Task: Add an event with the title Second Product Enhancement Discussion and Planning, date '2023/11/04', time 7:00 AM to 9:00 AMand add a description: Conducting a competitive analysis to understand how the campaign performed compared to similar campaigns executed by competitors. This involves evaluating the differentiation, uniqueness, and competitive advantage of the campaign in the marketplace., put the event into Blue category . Add location for the event as: The Hague, Netherlands, logged in from the account softage.8@softage.netand send the event invitation to softage.7@softage.net and softage.9@softage.net. Set a reminder for the event 15 minutes before
Action: Mouse moved to (146, 177)
Screenshot: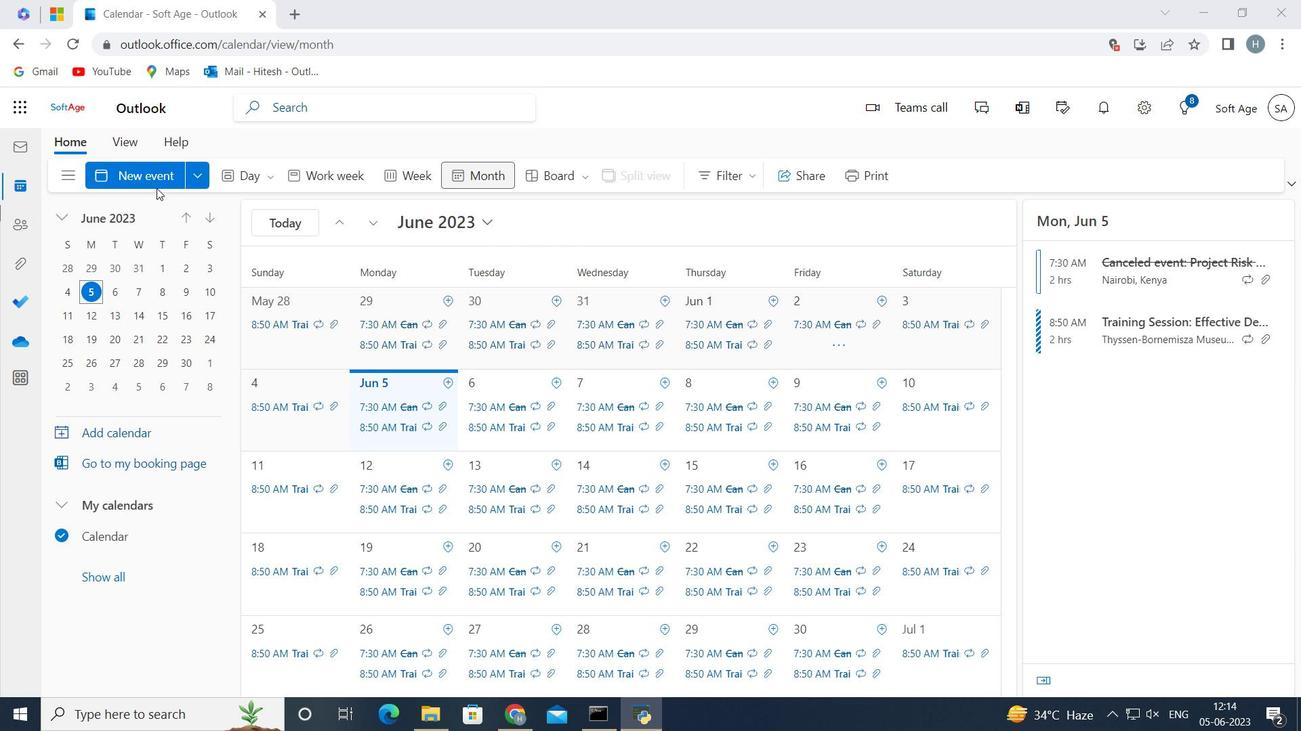 
Action: Mouse pressed left at (146, 177)
Screenshot: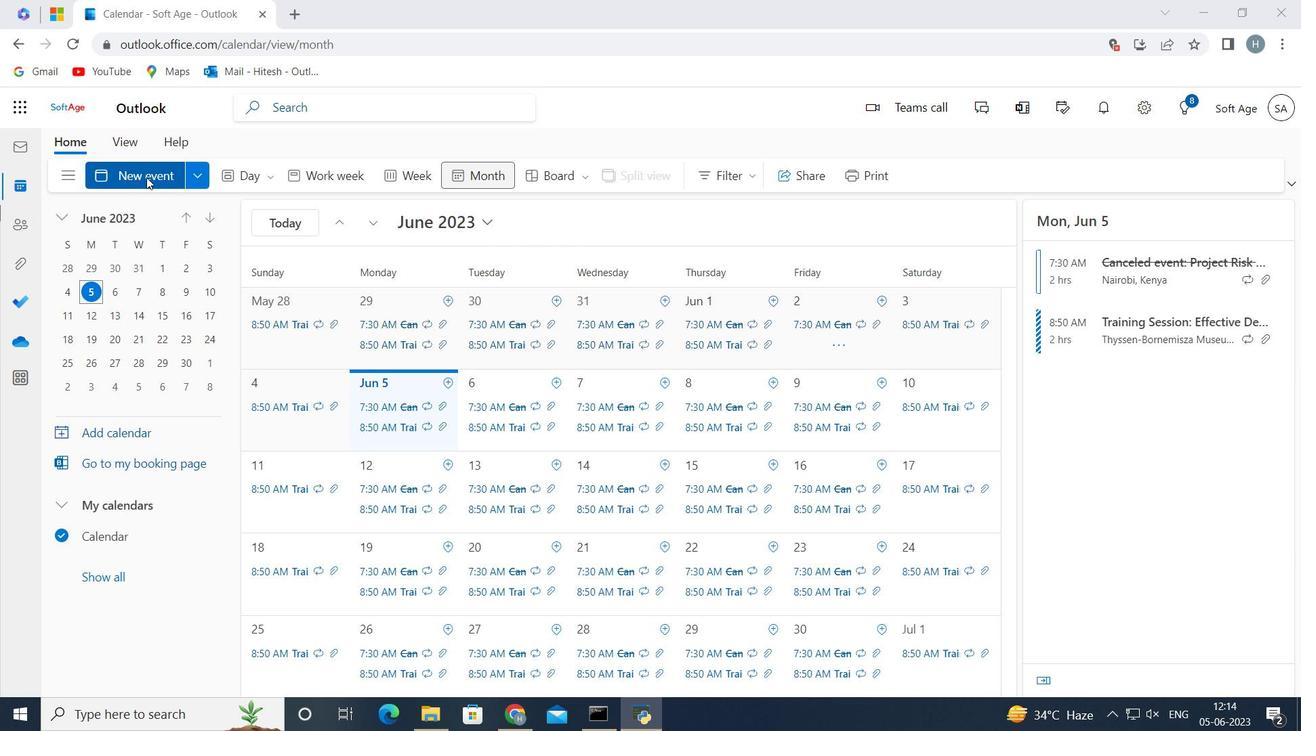 
Action: Mouse moved to (288, 277)
Screenshot: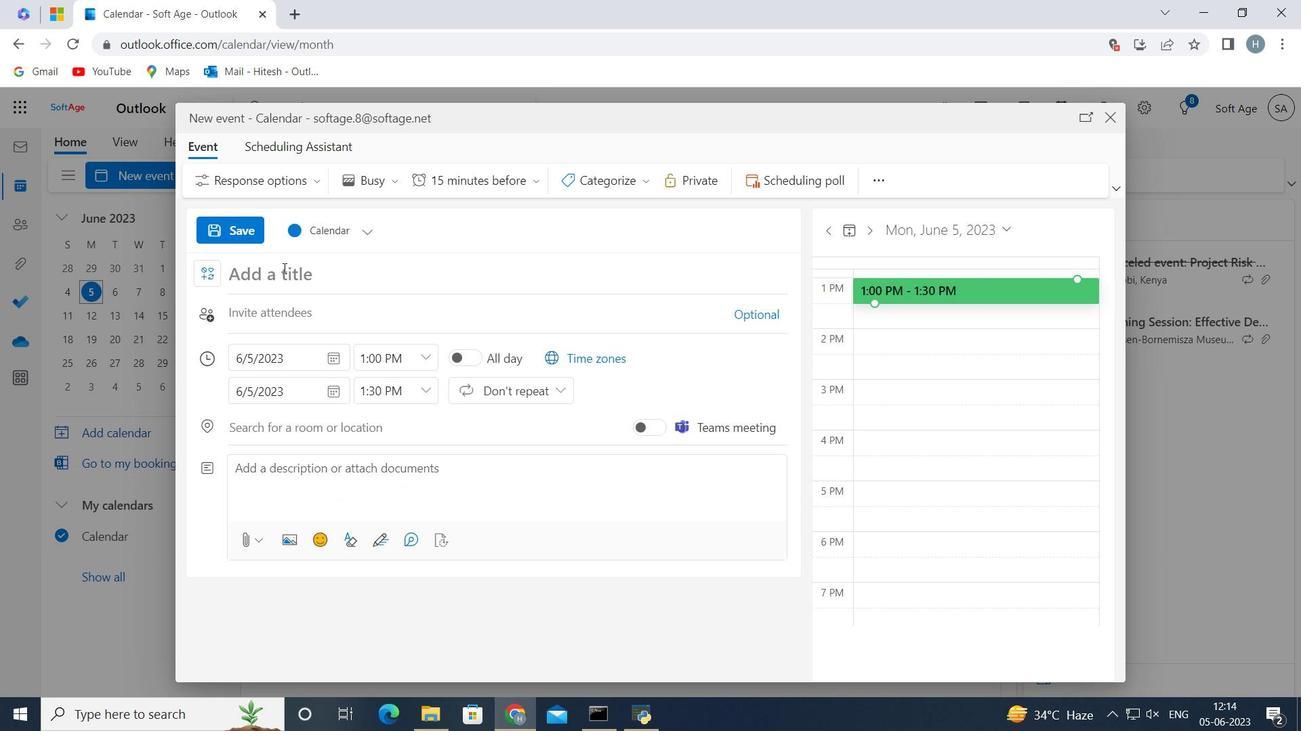 
Action: Mouse pressed left at (288, 277)
Screenshot: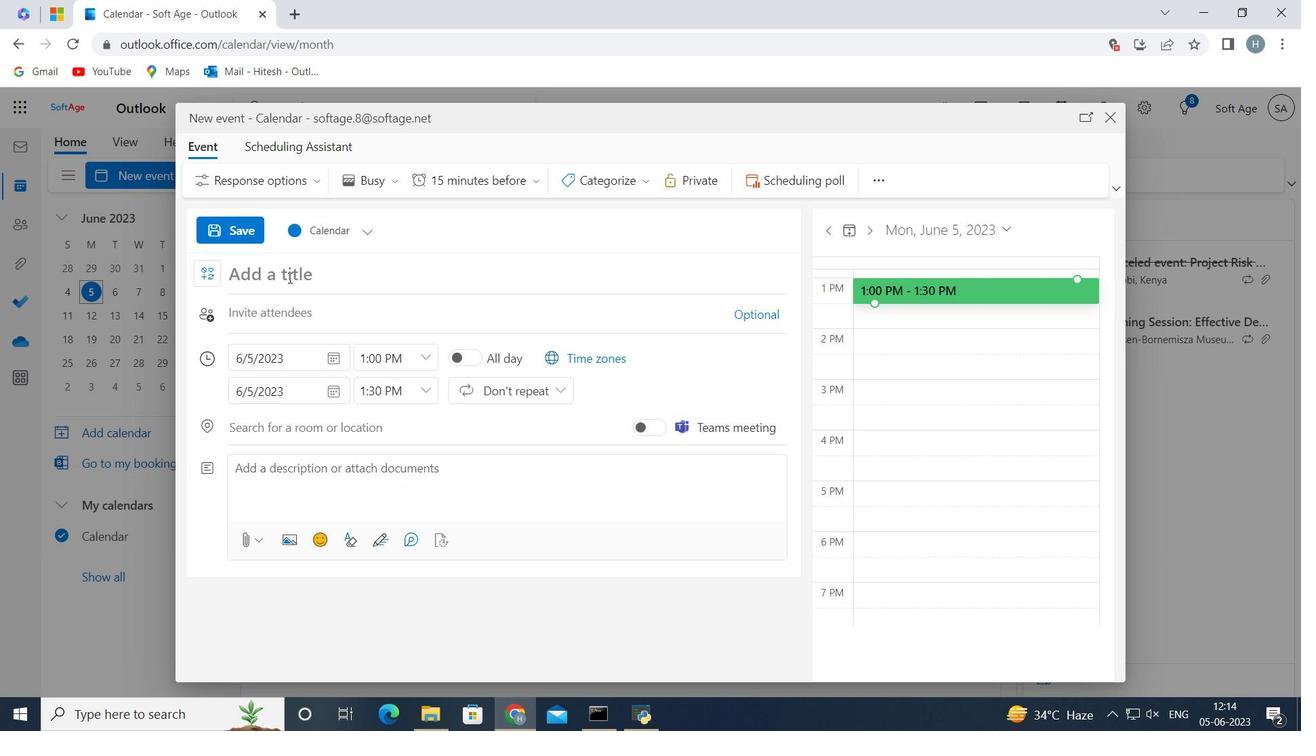 
Action: Key pressed <Key.shift>Second<Key.space><Key.shift>Product<Key.space><Key.shift>Enhancement<Key.space><Key.shift>Discussion<Key.space>and<Key.space><Key.shift>Planning<Key.space>
Screenshot: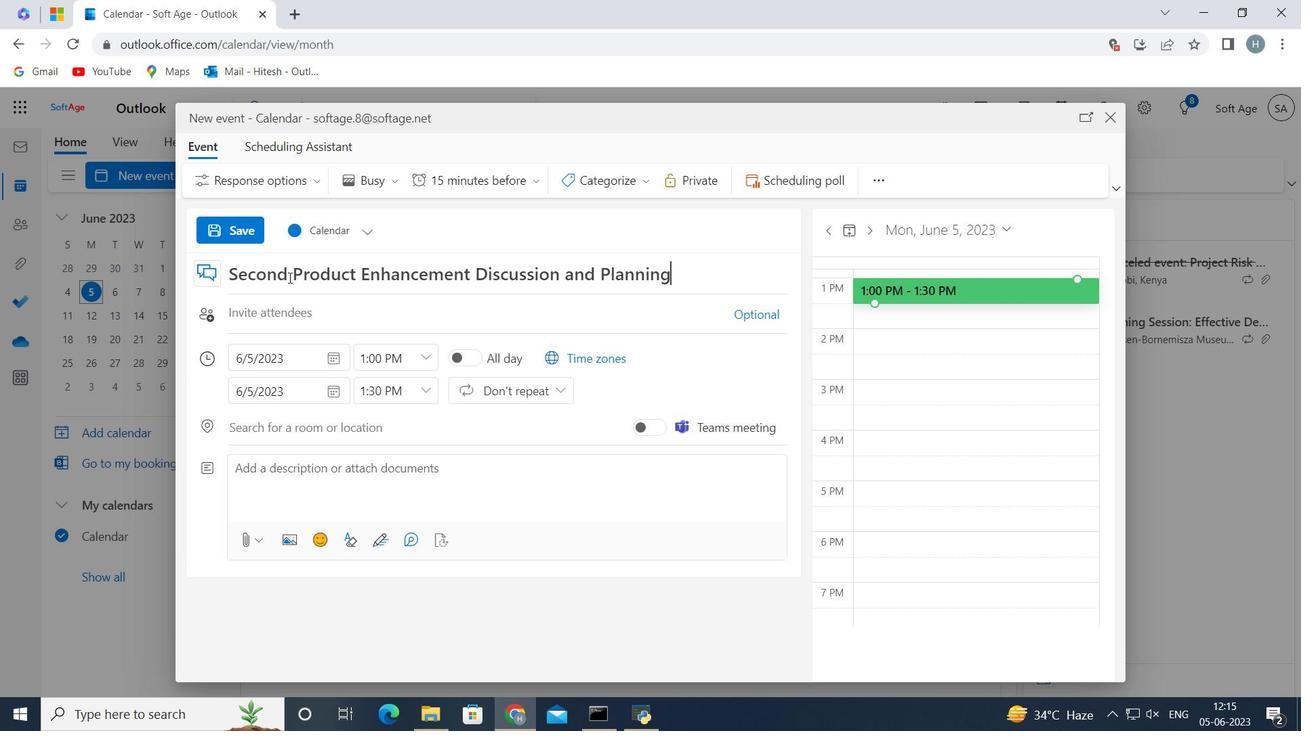 
Action: Mouse moved to (335, 355)
Screenshot: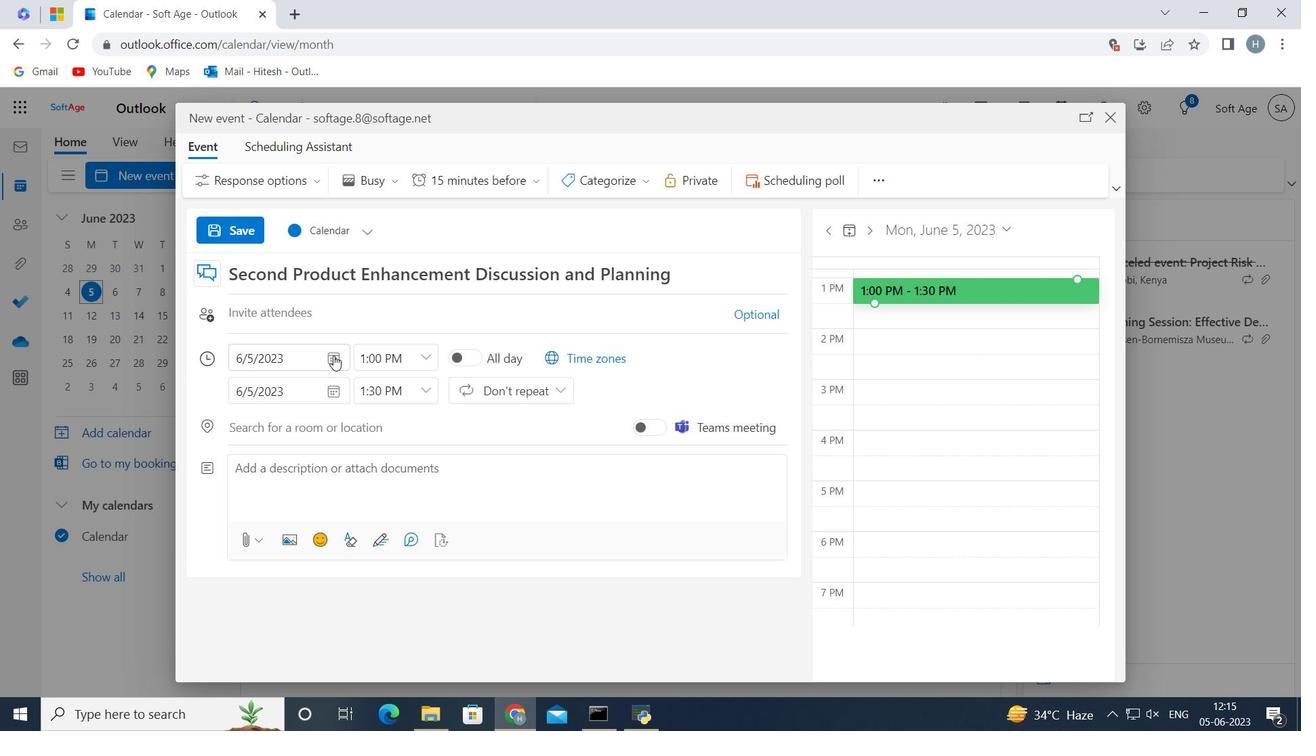 
Action: Mouse pressed left at (335, 355)
Screenshot: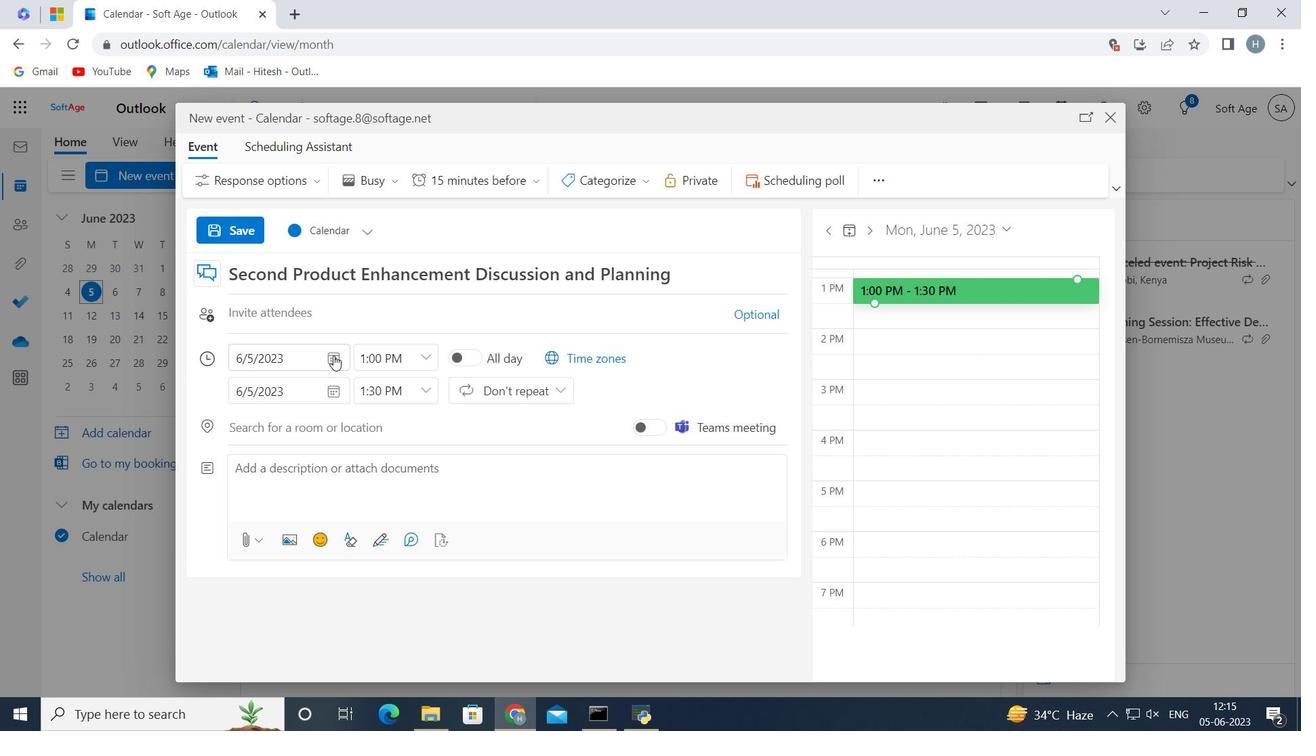 
Action: Mouse moved to (279, 390)
Screenshot: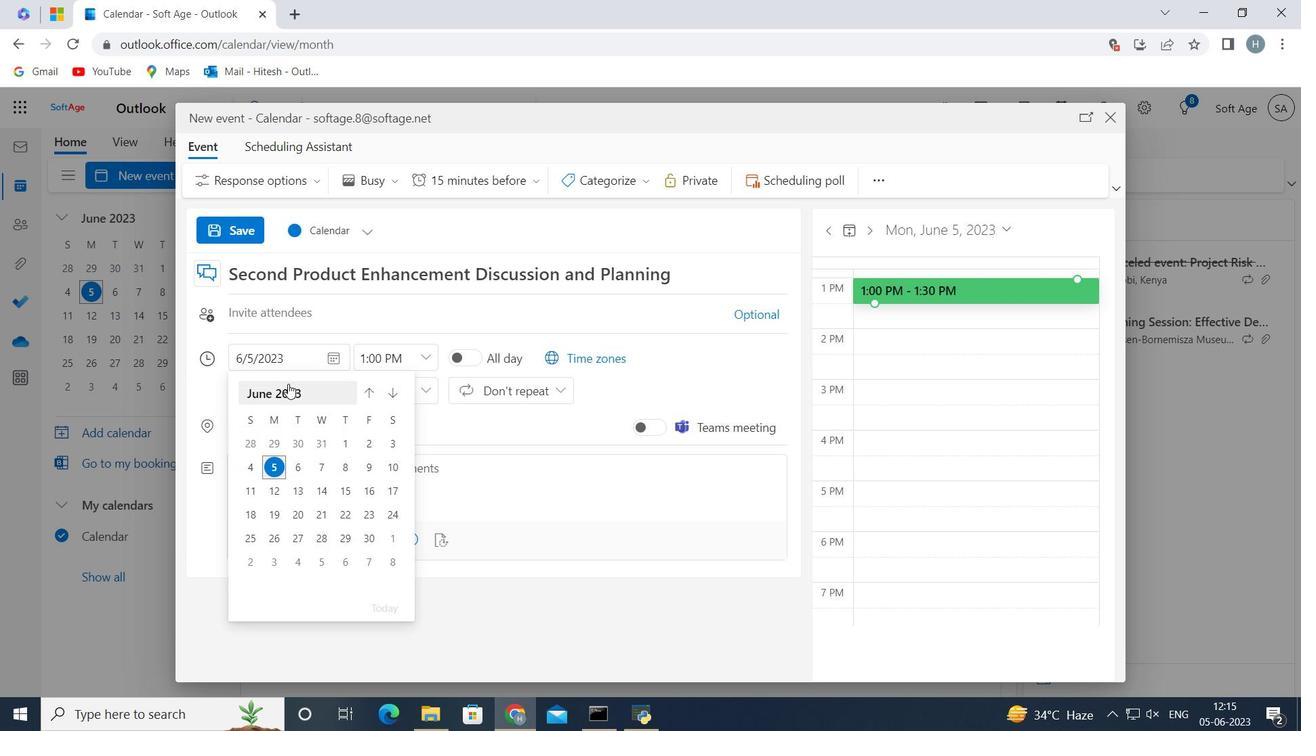 
Action: Mouse pressed left at (279, 390)
Screenshot: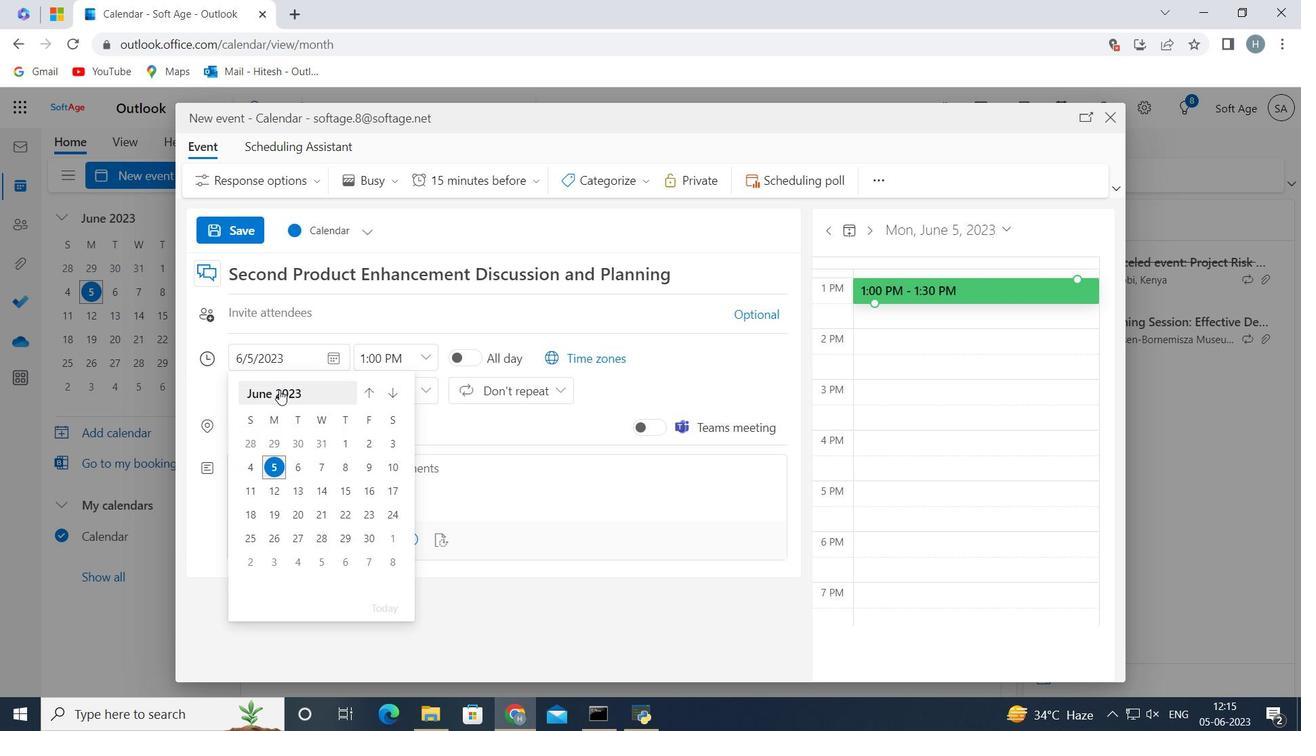 
Action: Mouse moved to (346, 515)
Screenshot: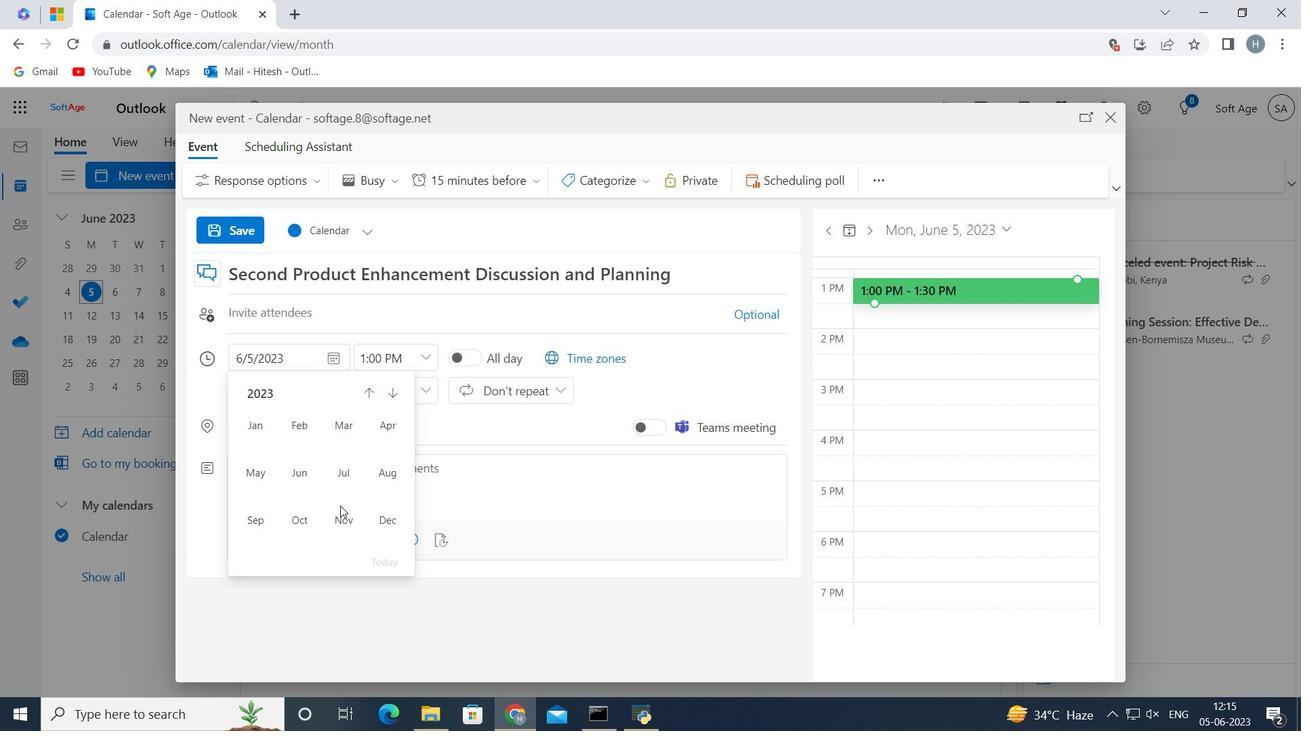 
Action: Mouse pressed left at (346, 515)
Screenshot: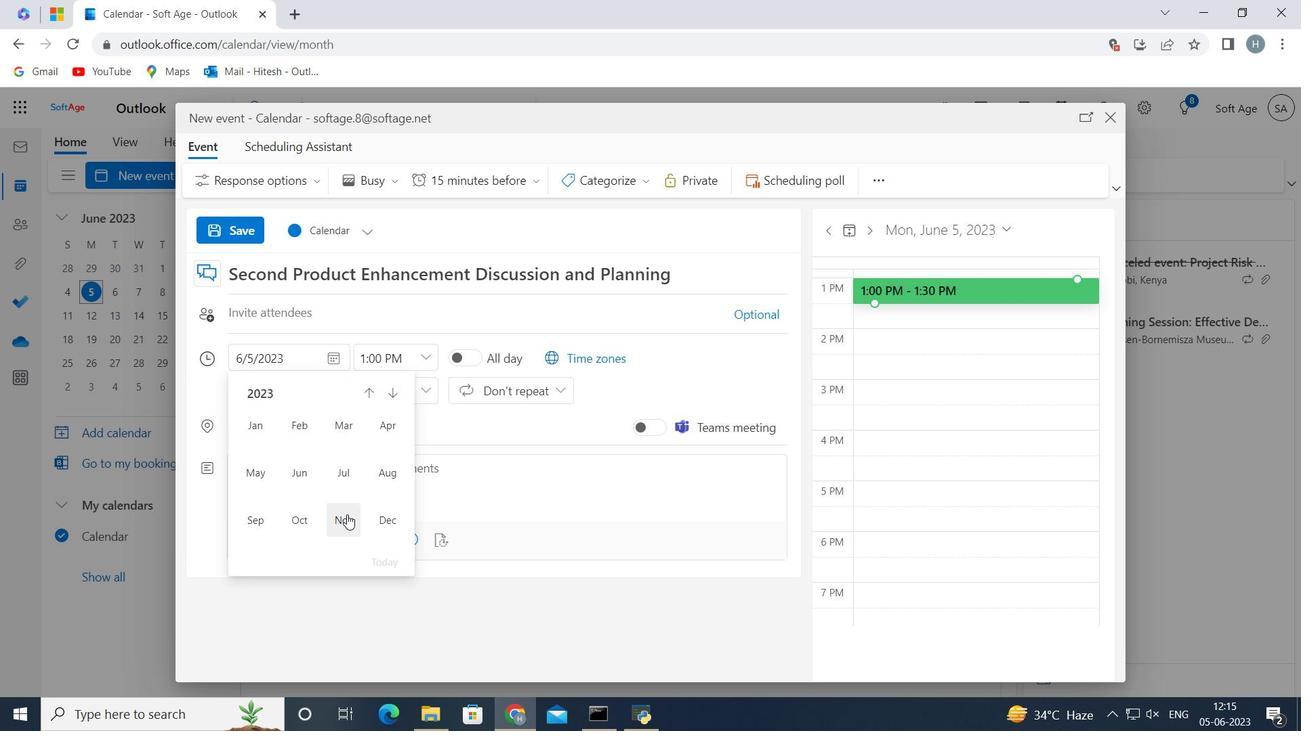 
Action: Mouse moved to (393, 441)
Screenshot: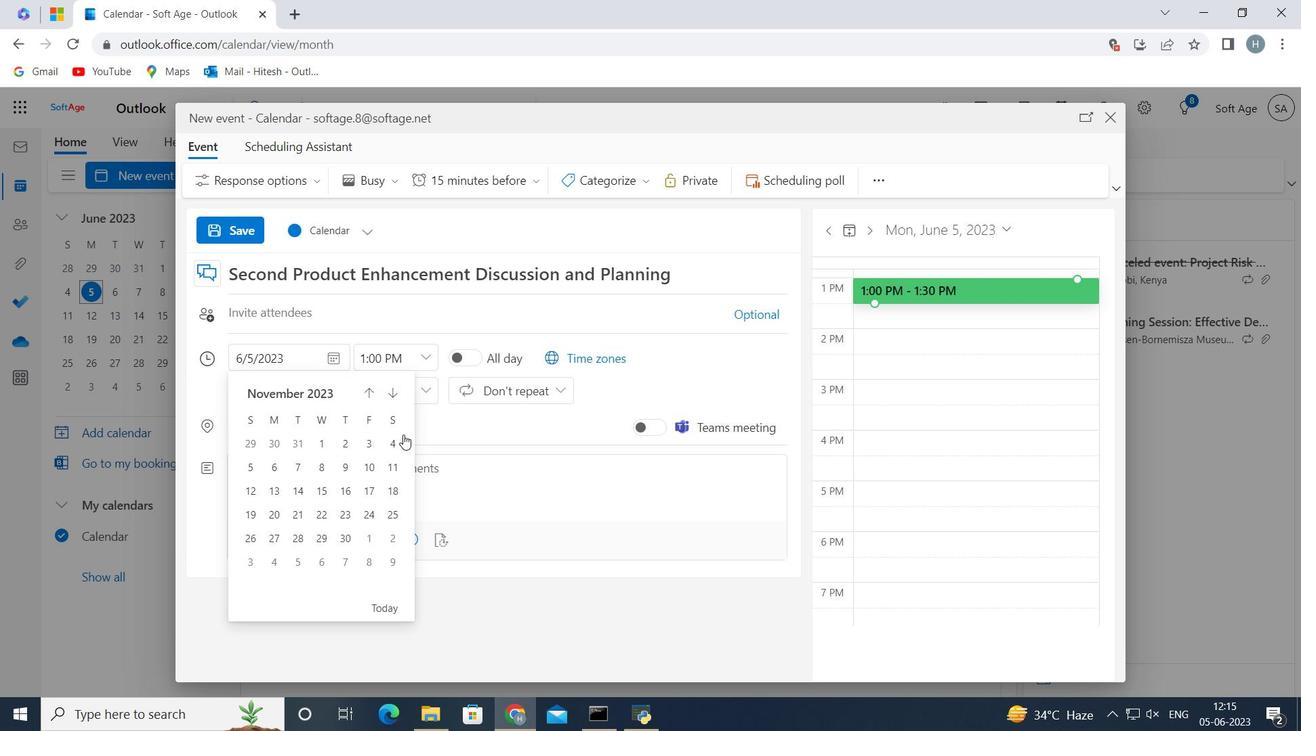 
Action: Mouse pressed left at (393, 441)
Screenshot: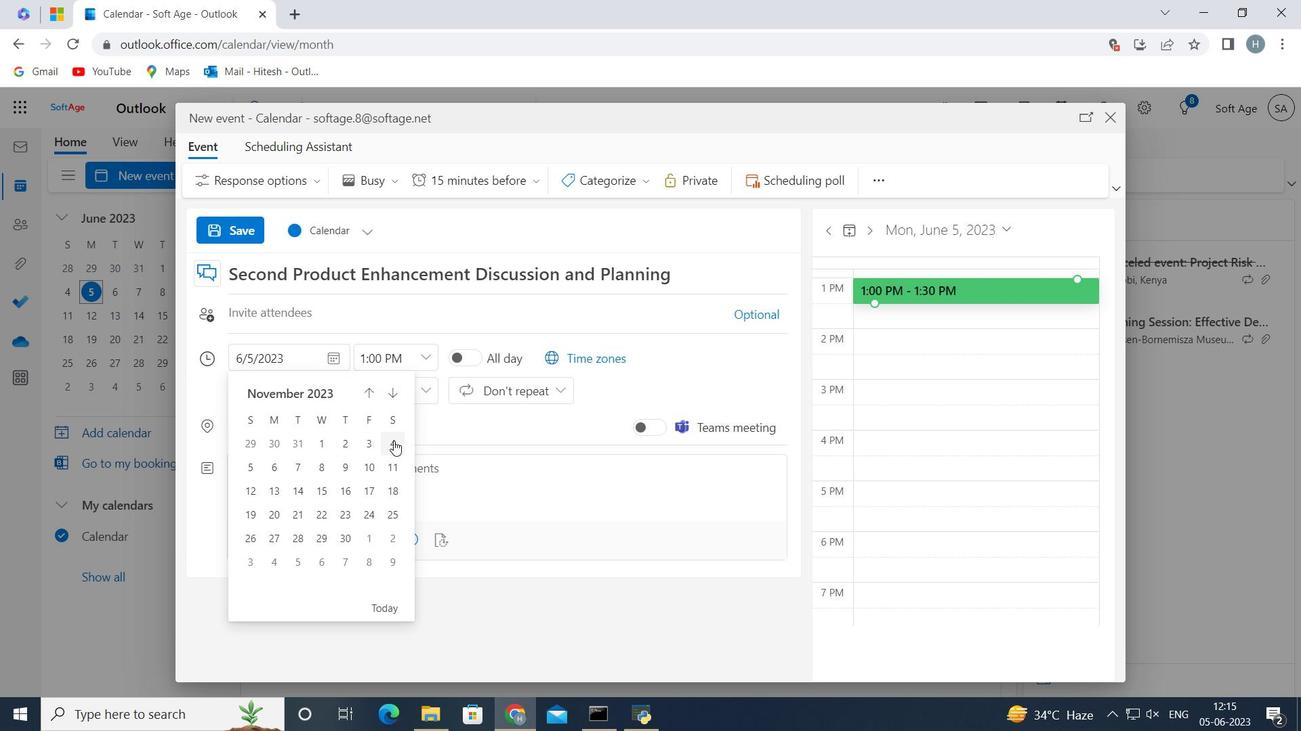 
Action: Mouse moved to (426, 355)
Screenshot: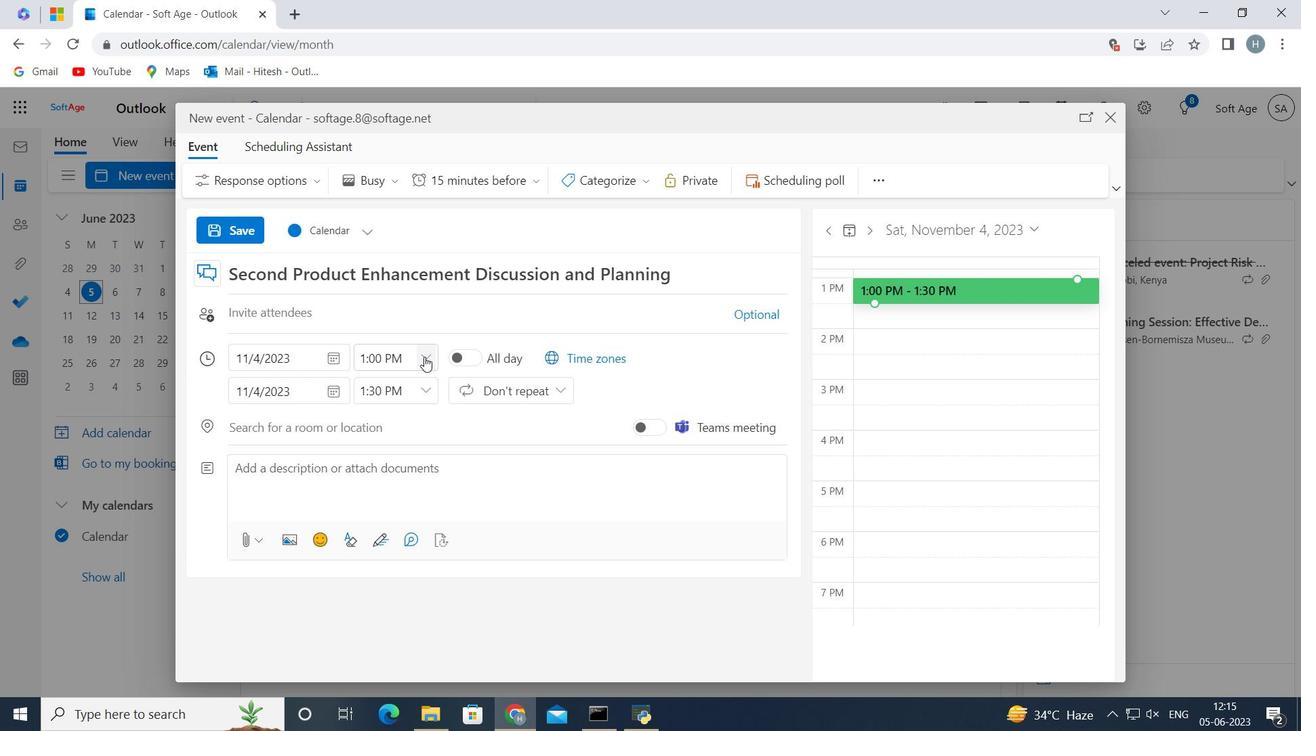 
Action: Mouse pressed left at (426, 355)
Screenshot: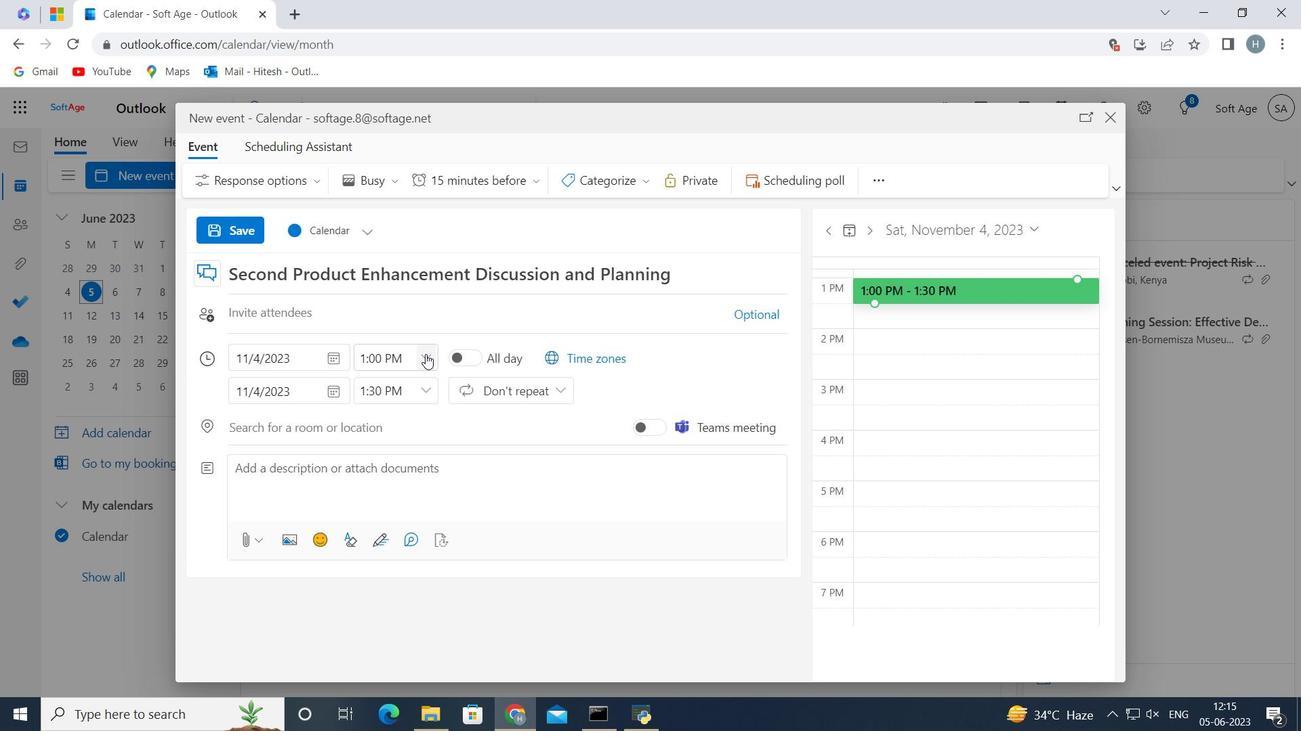 
Action: Mouse moved to (404, 443)
Screenshot: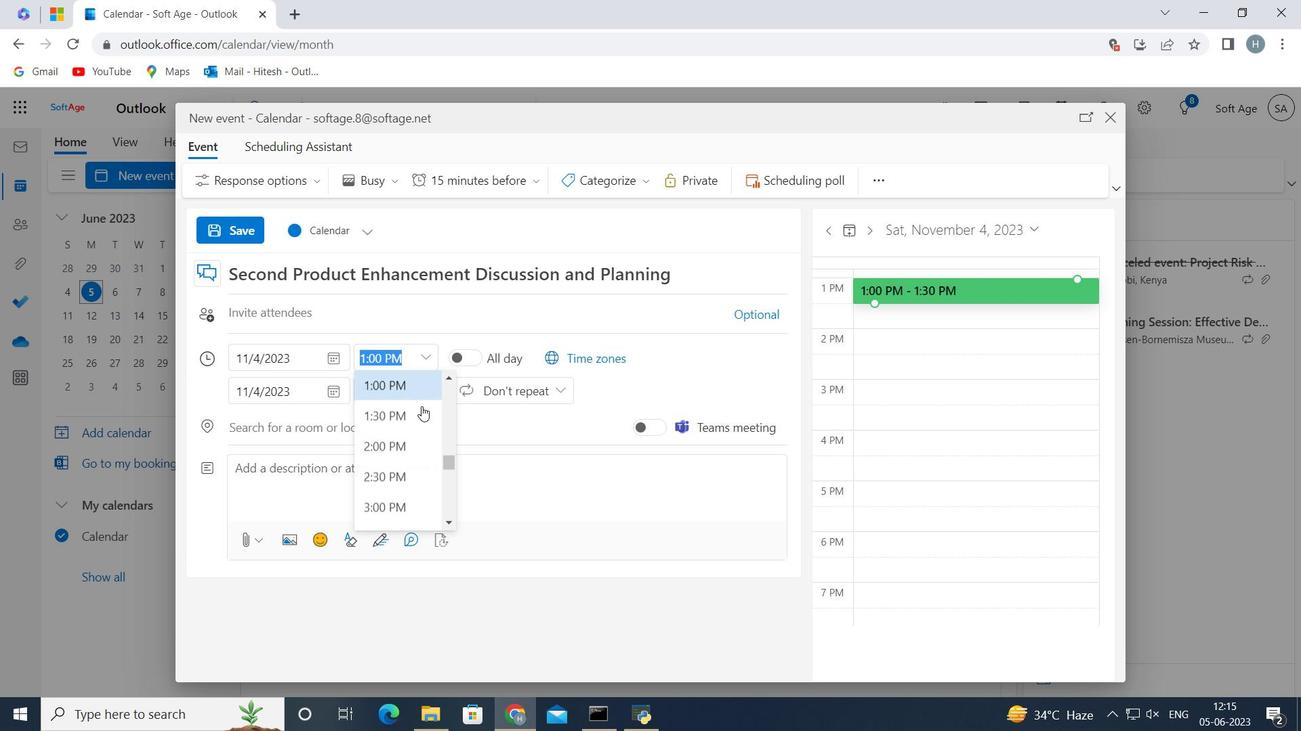 
Action: Mouse scrolled (404, 443) with delta (0, 0)
Screenshot: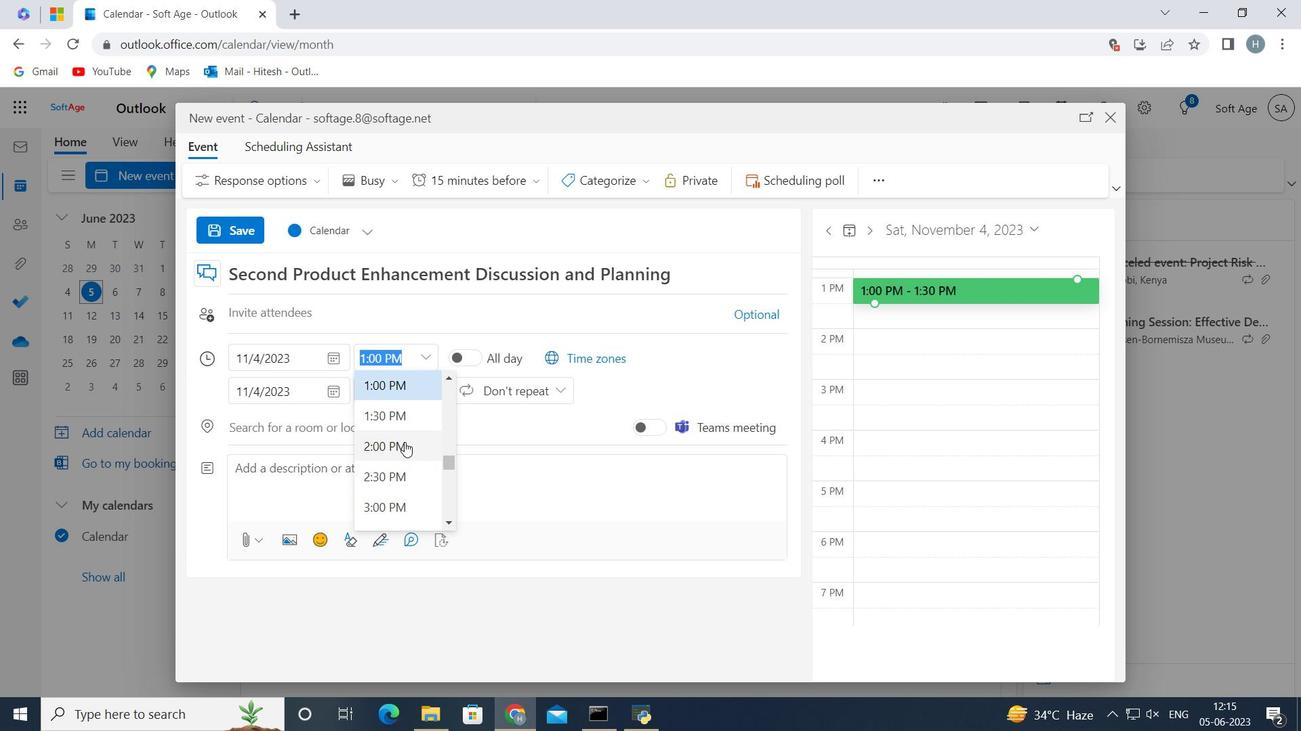 
Action: Mouse scrolled (404, 443) with delta (0, 0)
Screenshot: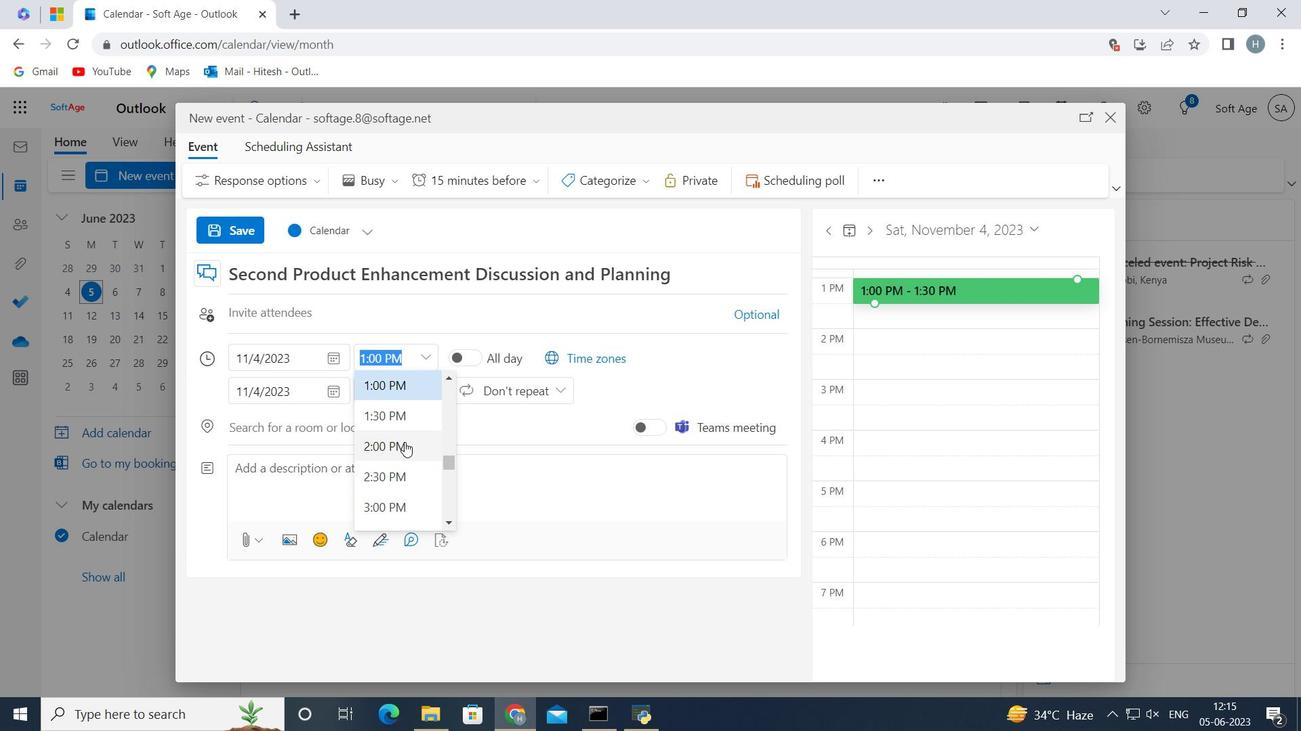 
Action: Mouse scrolled (404, 443) with delta (0, 0)
Screenshot: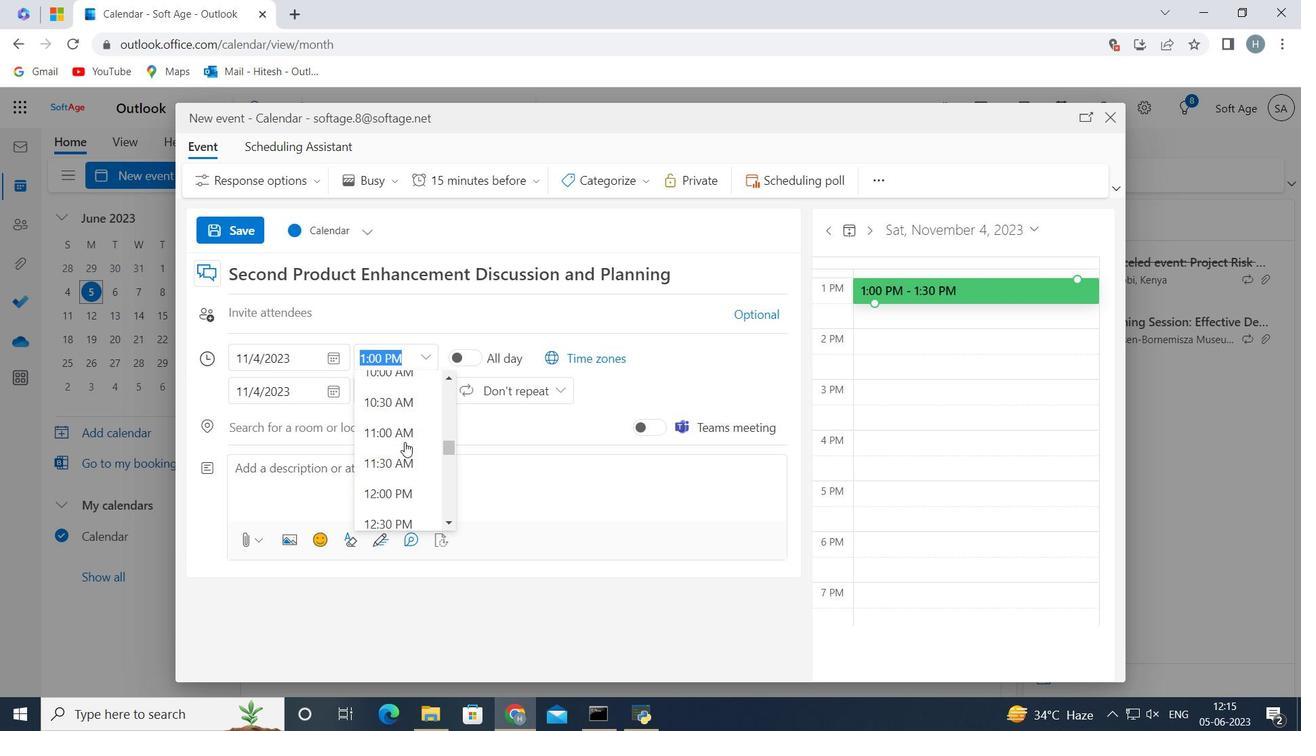
Action: Mouse scrolled (404, 443) with delta (0, 0)
Screenshot: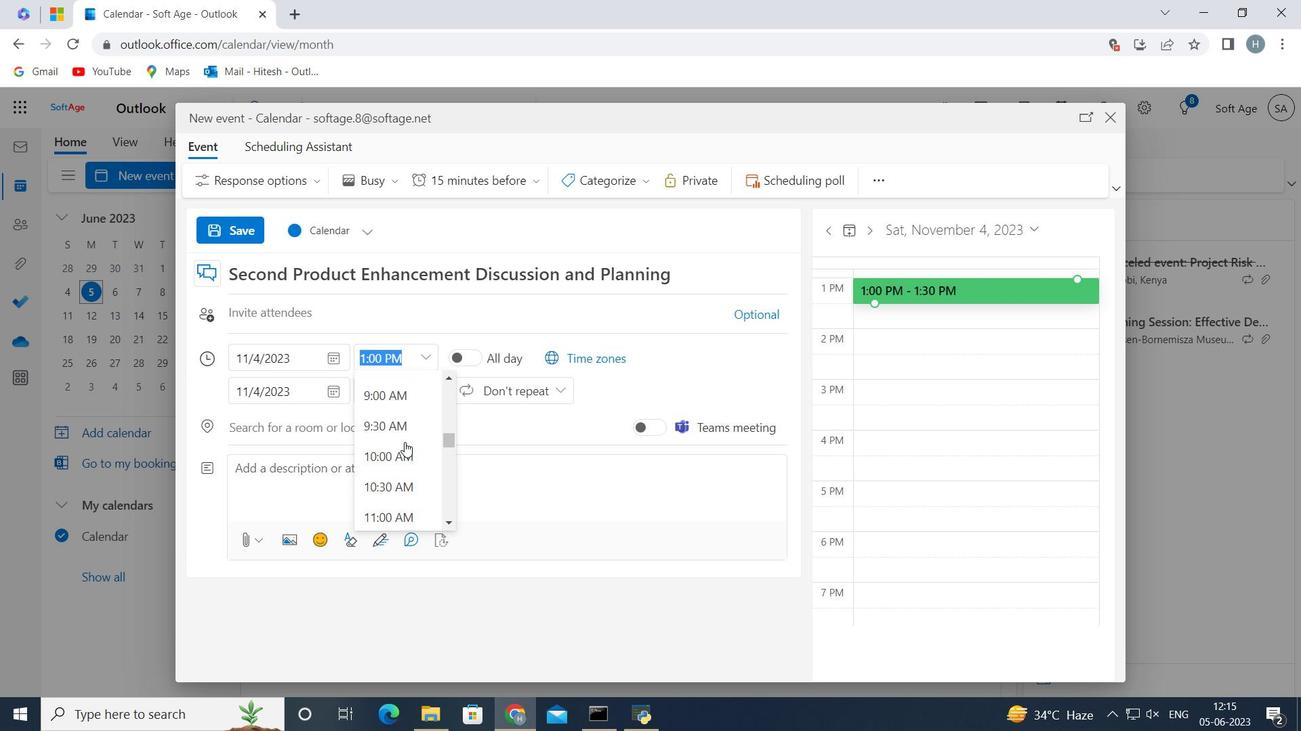 
Action: Mouse scrolled (404, 443) with delta (0, 0)
Screenshot: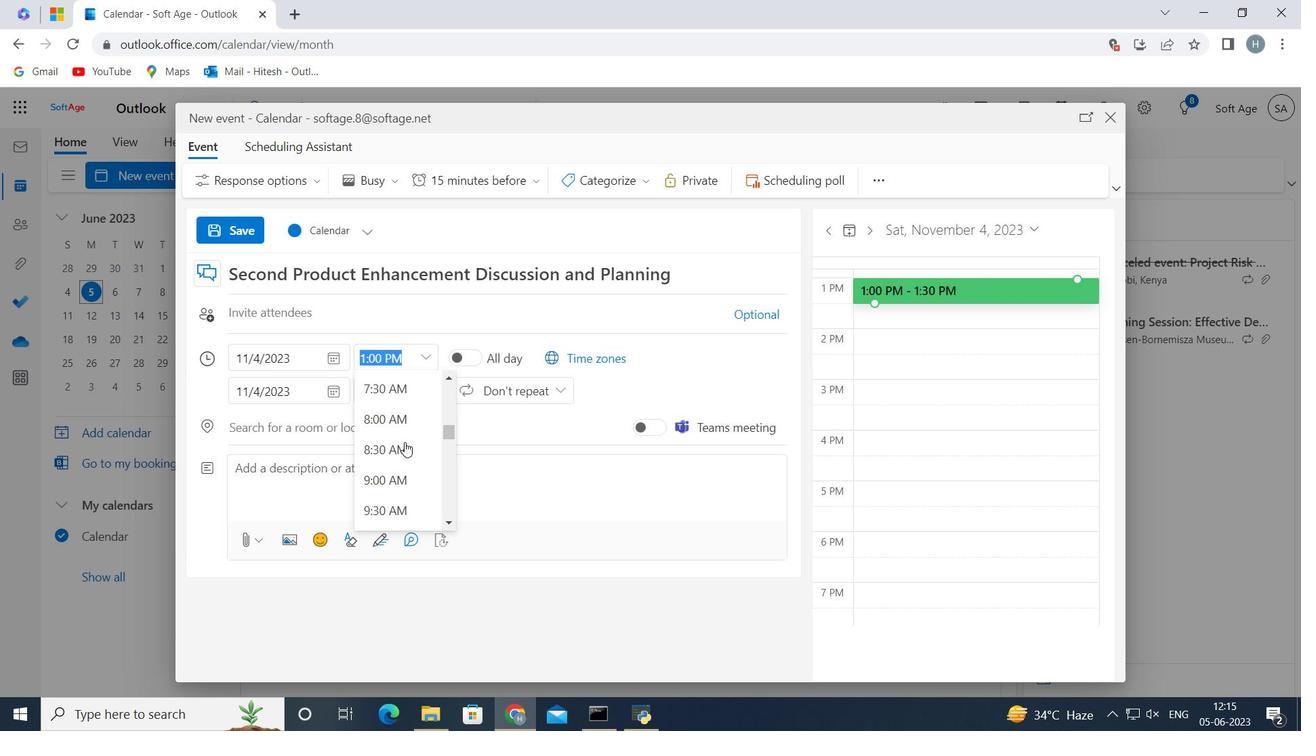 
Action: Mouse moved to (386, 443)
Screenshot: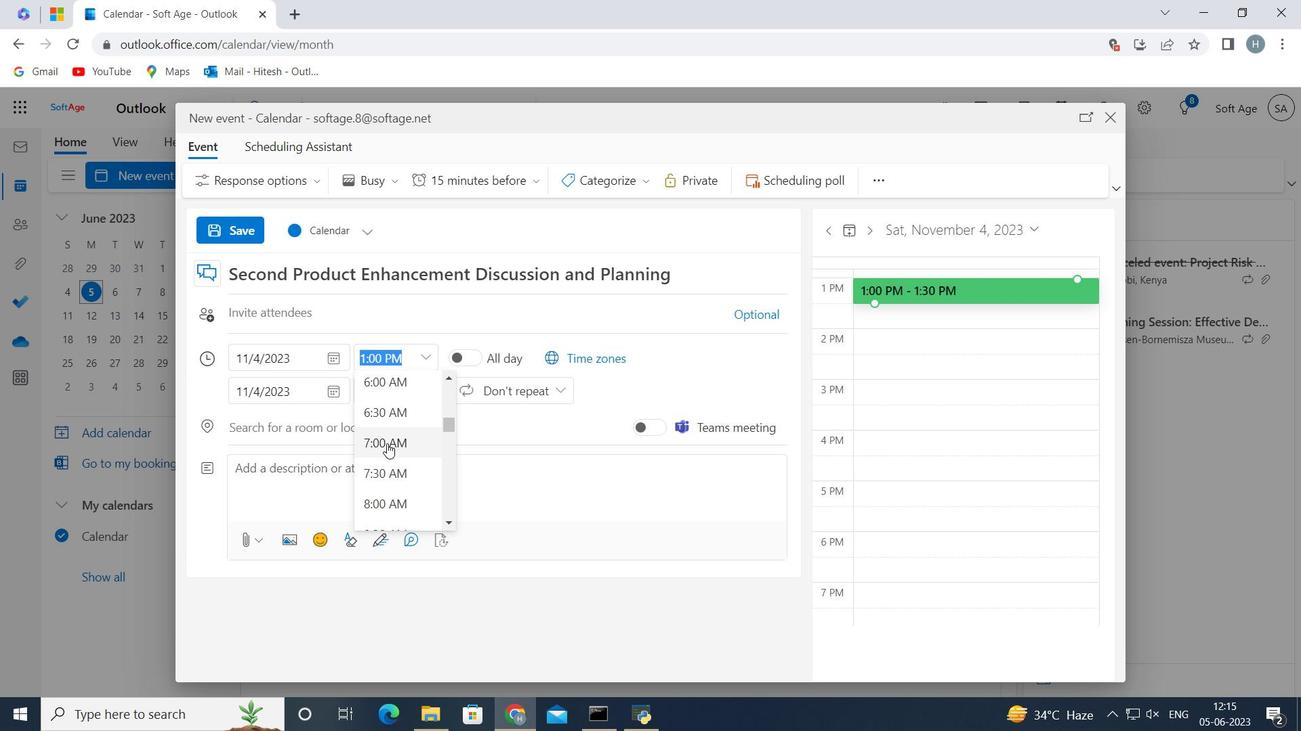 
Action: Mouse pressed left at (386, 443)
Screenshot: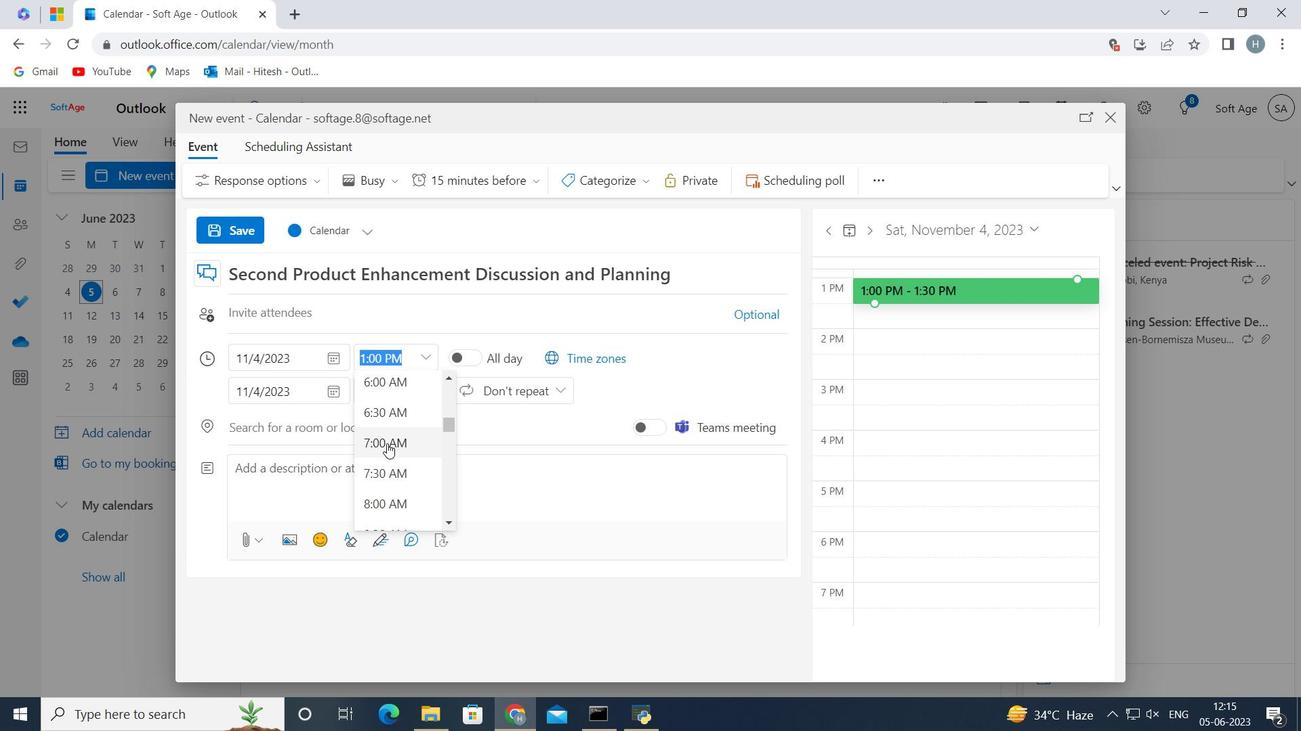 
Action: Mouse moved to (422, 394)
Screenshot: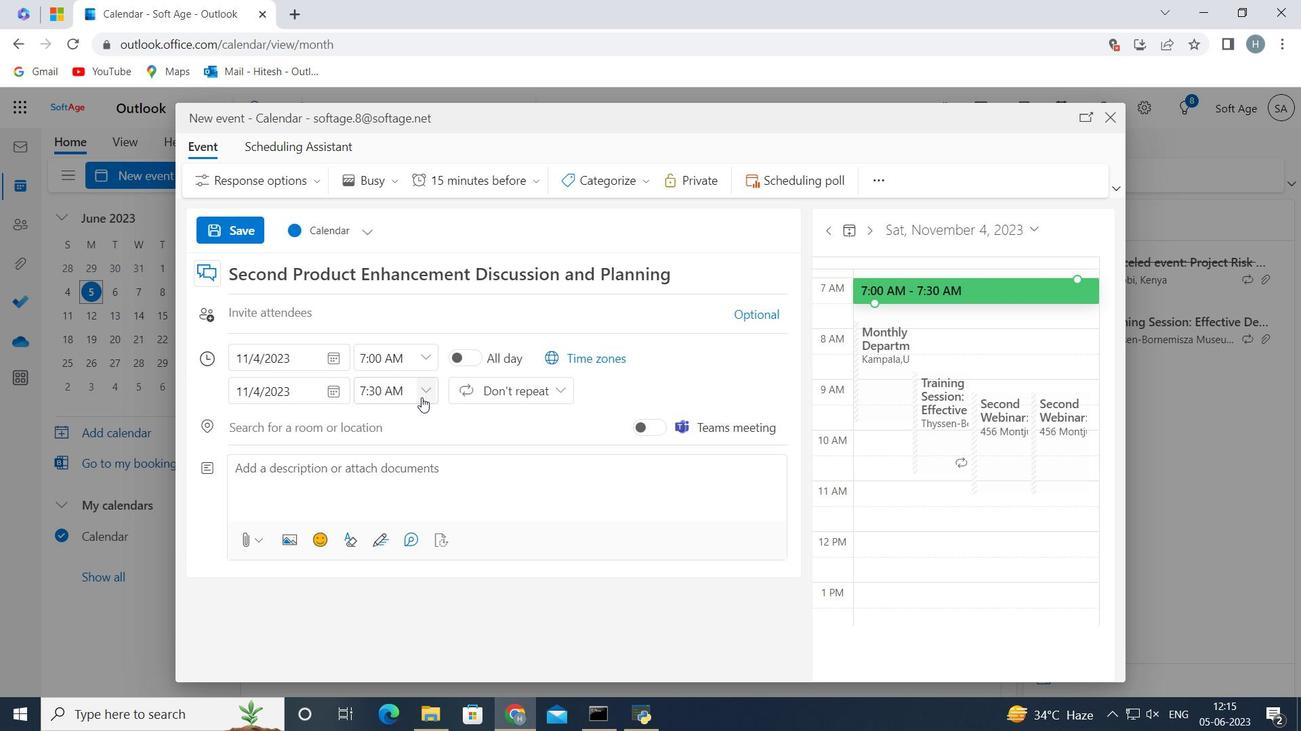 
Action: Mouse pressed left at (422, 394)
Screenshot: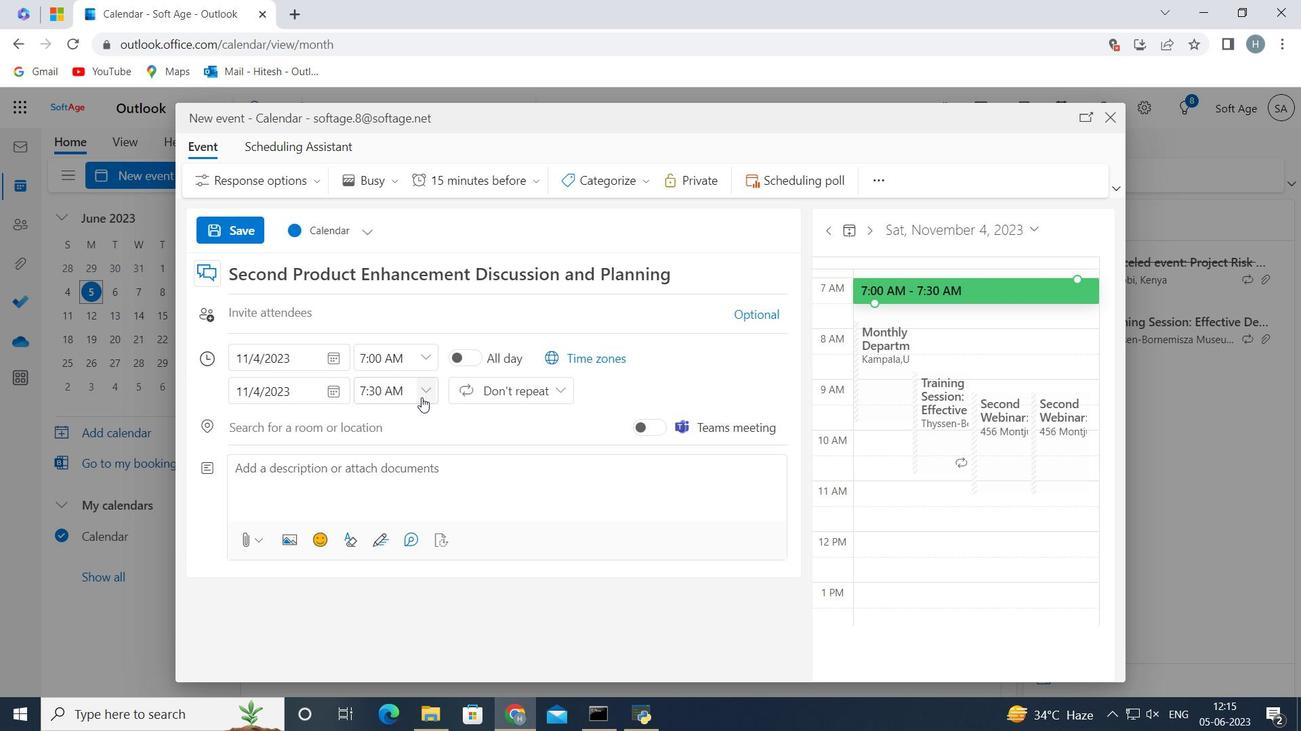 
Action: Mouse moved to (417, 508)
Screenshot: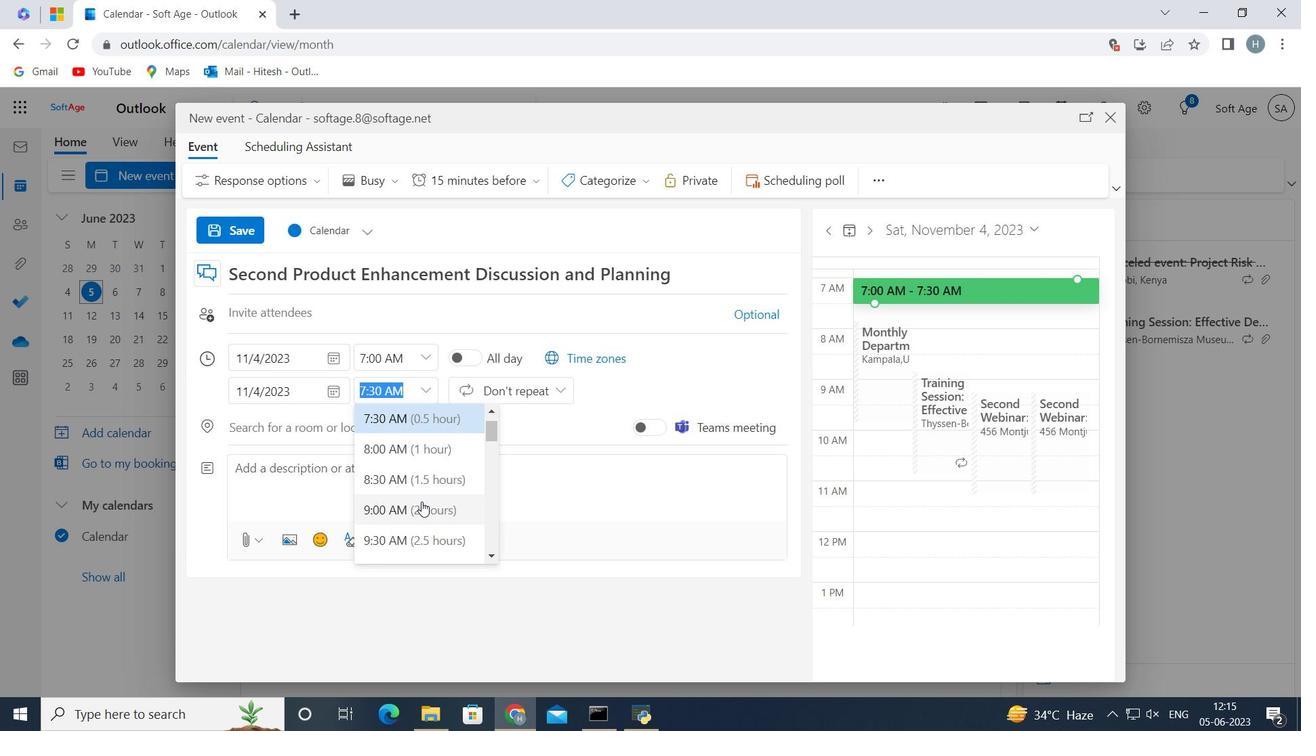 
Action: Mouse pressed left at (417, 508)
Screenshot: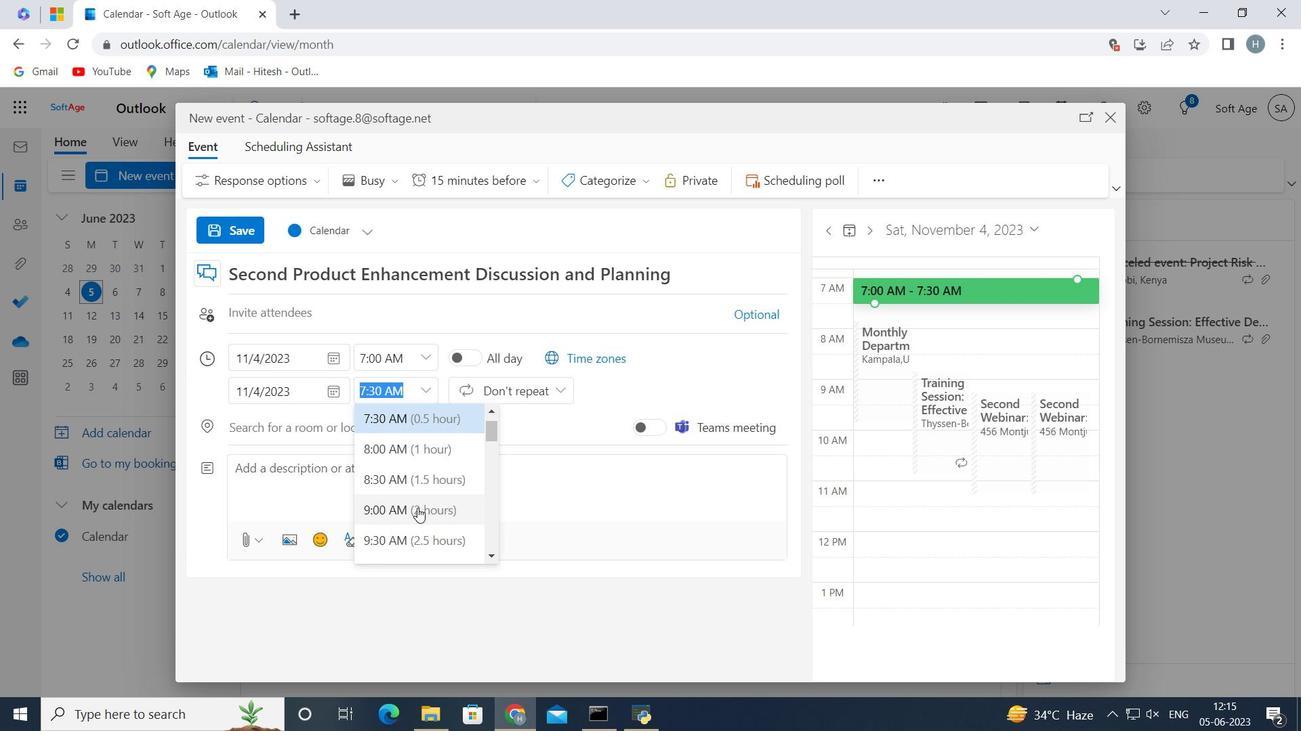 
Action: Mouse moved to (372, 476)
Screenshot: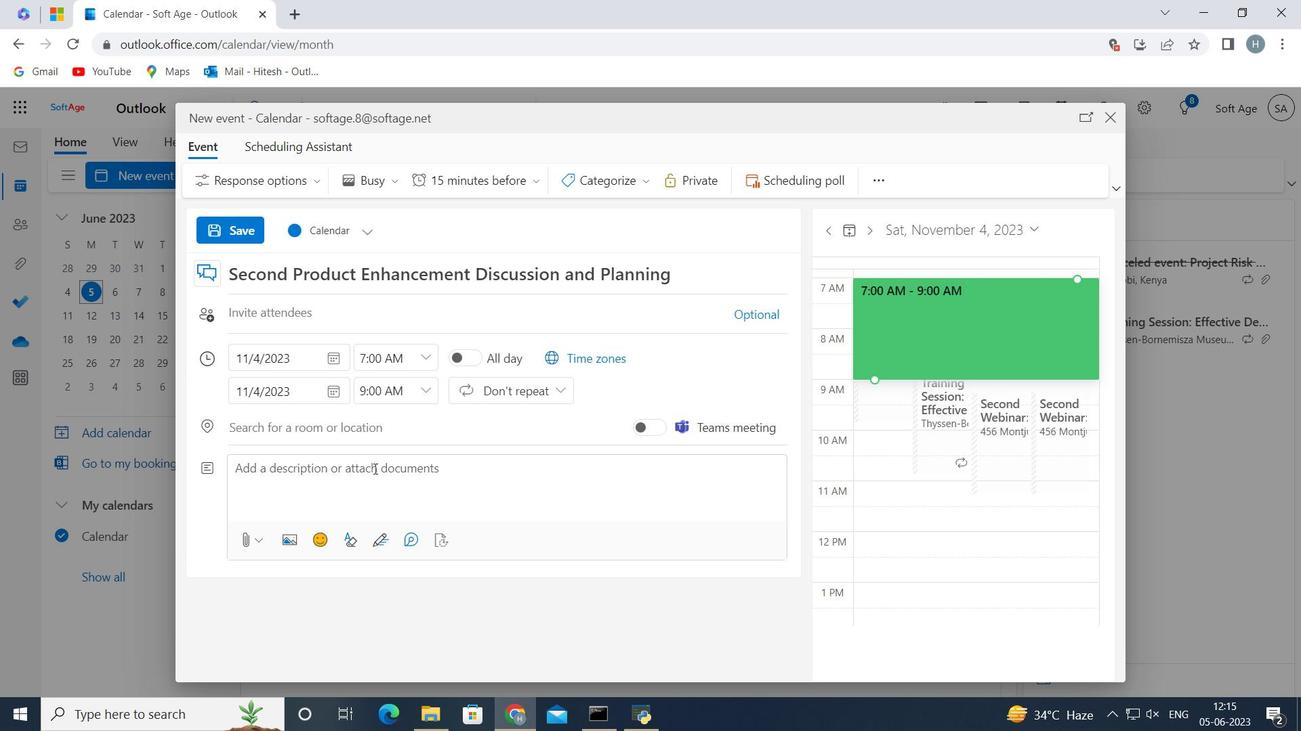 
Action: Mouse pressed left at (372, 476)
Screenshot: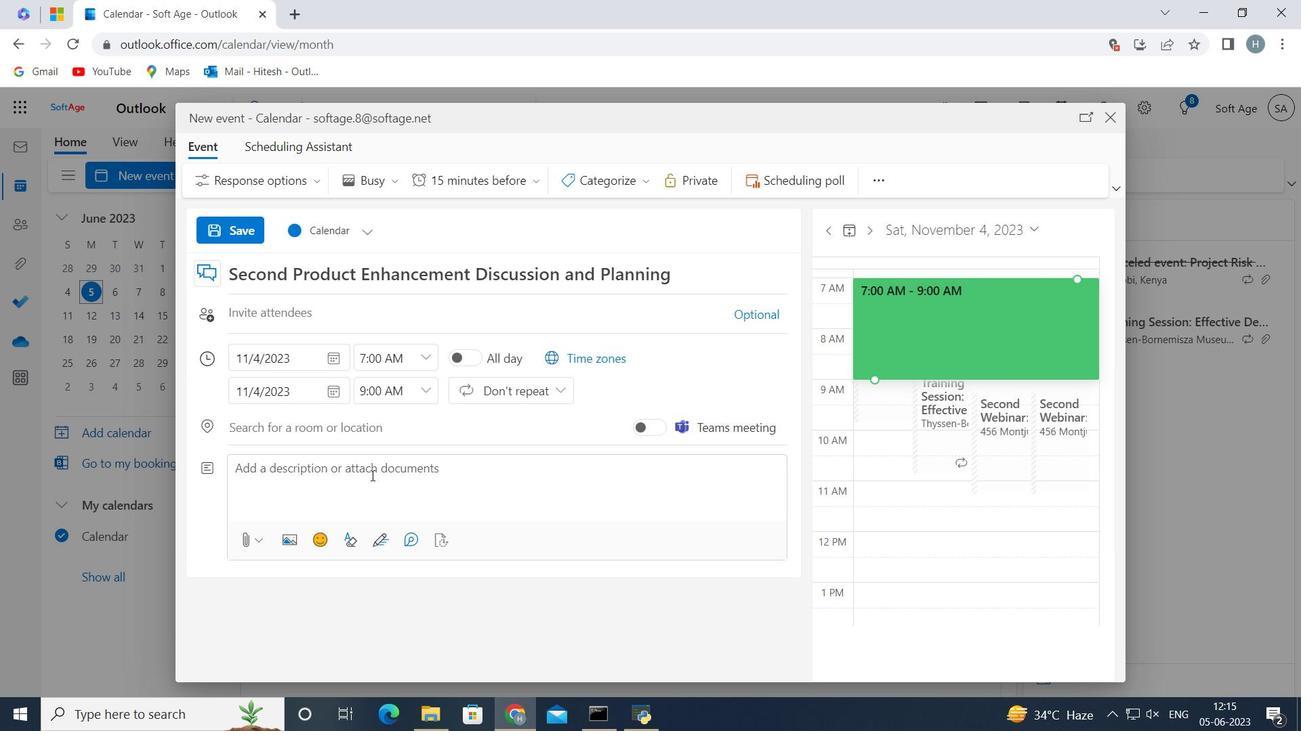 
Action: Key pressed <Key.shift>Conducting<Key.space>a<Key.space>competitive<Key.space>analysis<Key.space>to<Key.space>understand<Key.space>how<Key.space>the<Key.space>campaign<Key.space>performed<Key.space>compared<Key.space>to<Key.space>similar<Key.space>campaigns<Key.space>executed<Key.space>by<Key.space>competitors.<Key.space><Key.shift>This<Key.space>involves<Key.space>evaluation<Key.backspace><Key.backspace>ng<Key.space>the<Key.space>differentiation,<Key.space>uniqueness,<Key.space>and<Key.space>competo<Key.backspace>itive<Key.space>advantage<Key.space>of<Key.space>the<Key.space>campaign<Key.space>in<Key.space>the<Key.space>marketplace.<Key.space>
Screenshot: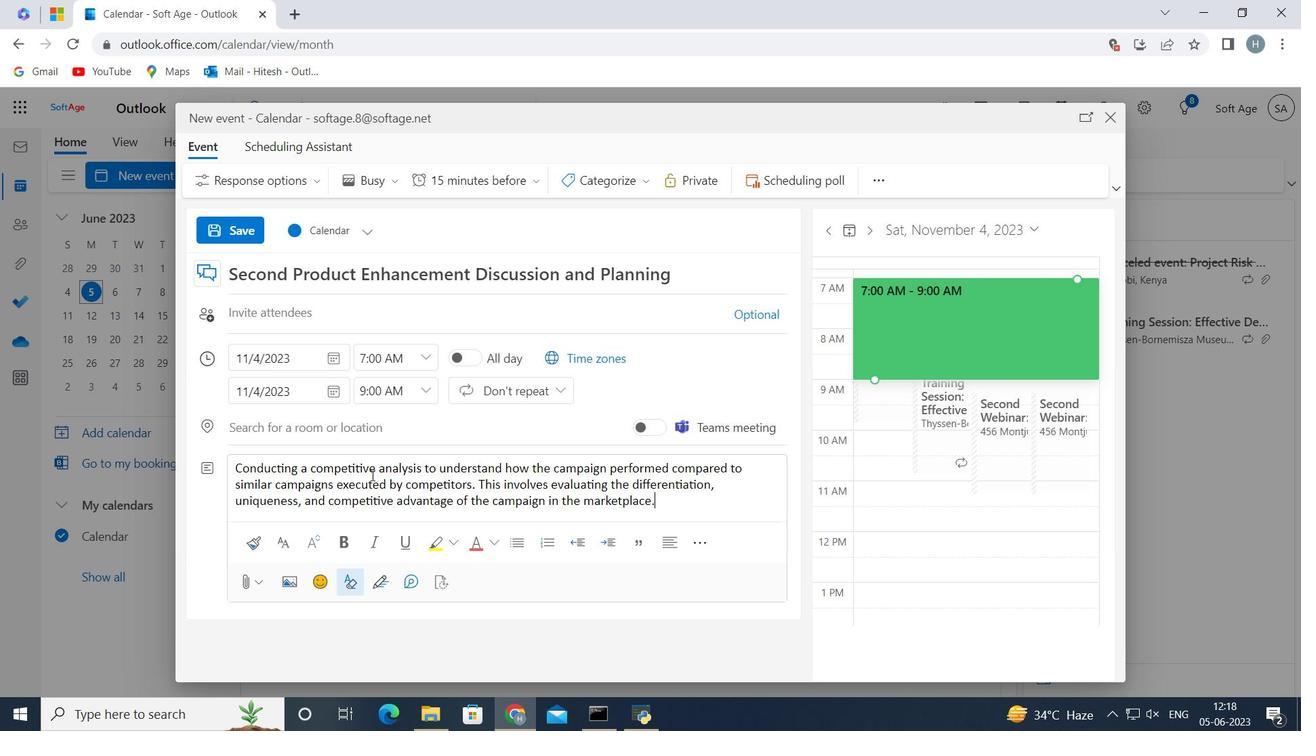 
Action: Mouse moved to (643, 183)
Screenshot: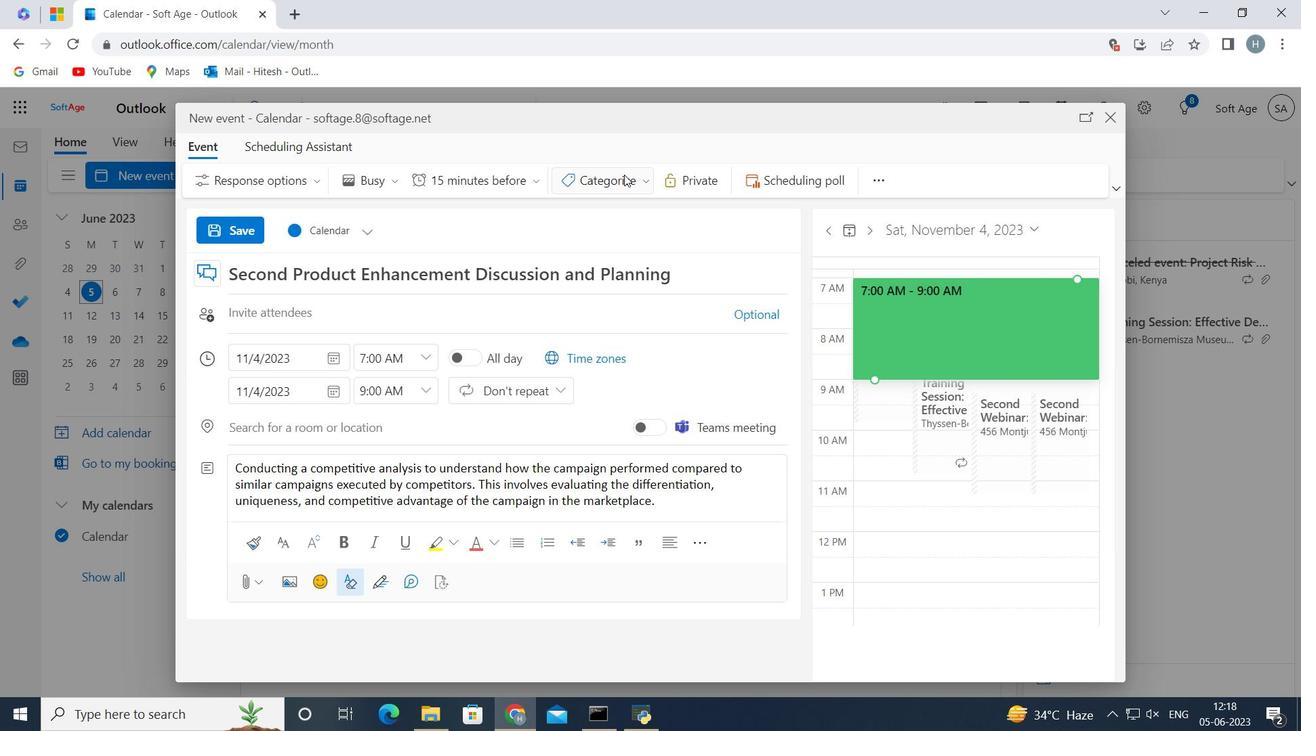 
Action: Mouse pressed left at (643, 183)
Screenshot: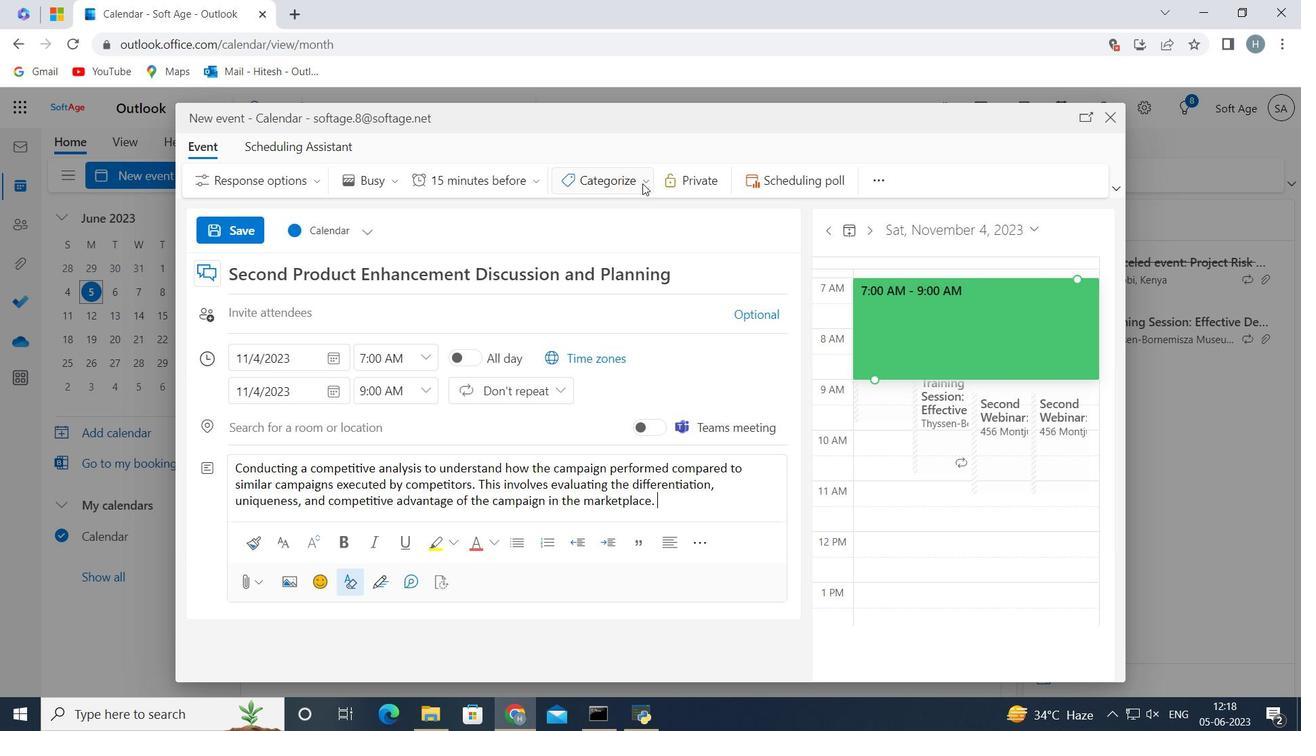 
Action: Mouse moved to (641, 210)
Screenshot: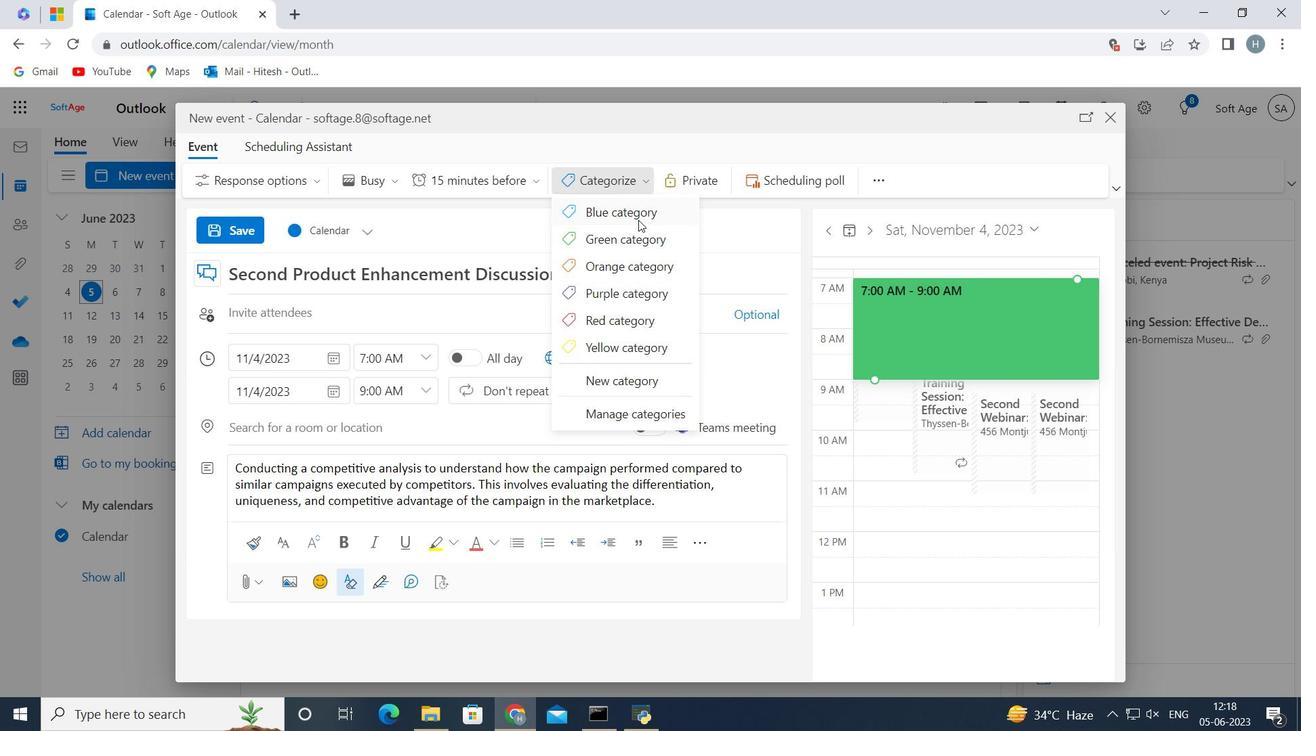 
Action: Mouse pressed left at (641, 210)
Screenshot: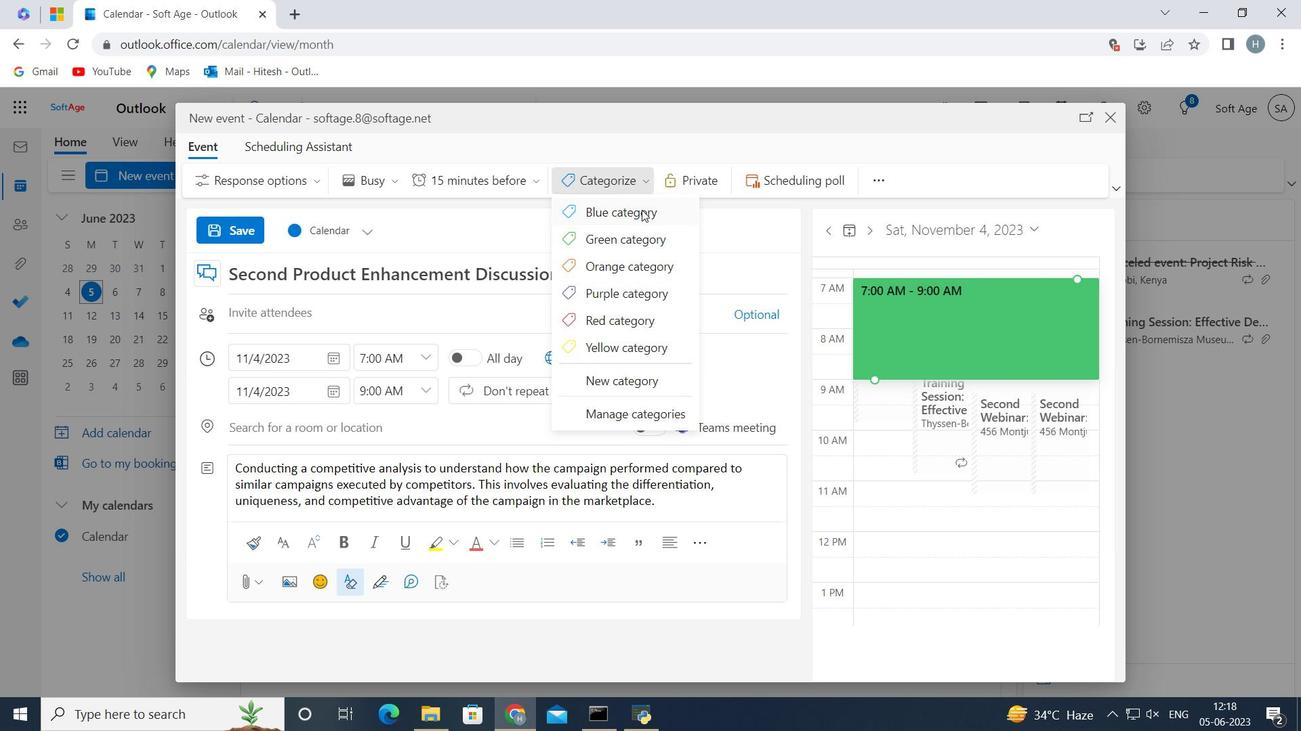
Action: Mouse moved to (438, 436)
Screenshot: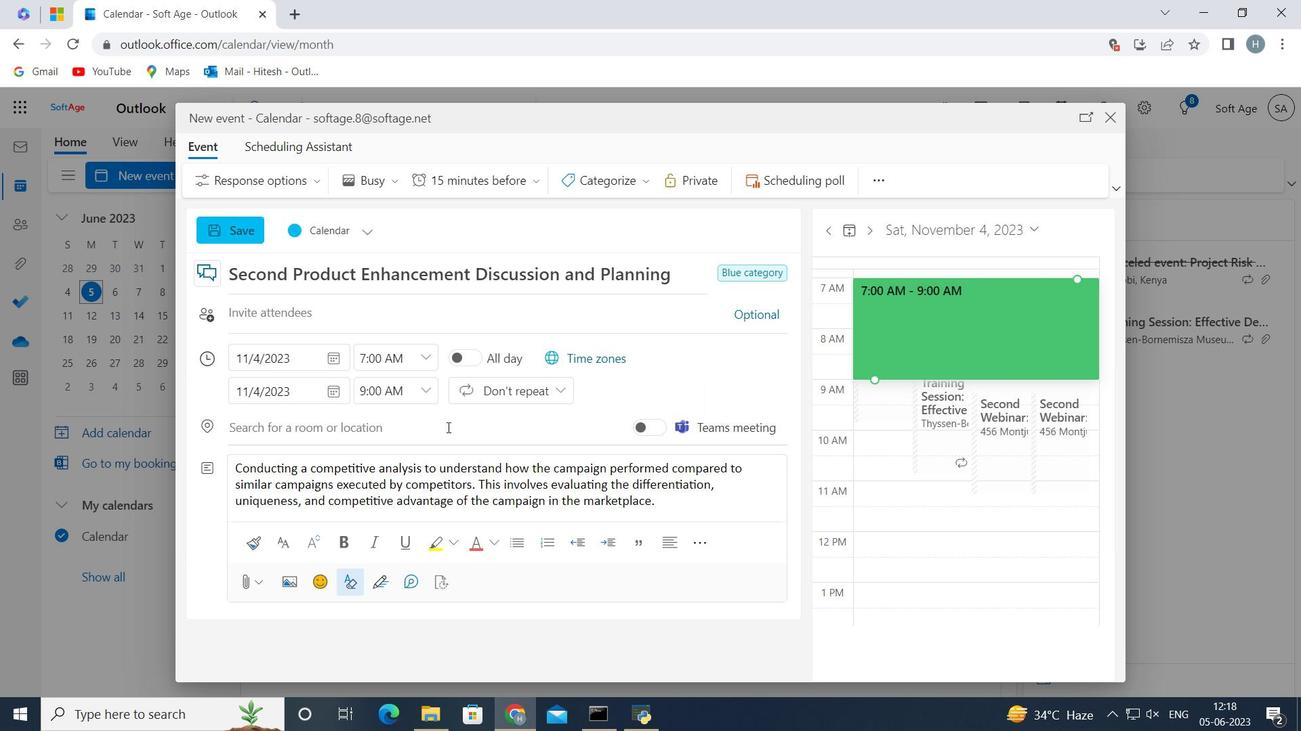 
Action: Mouse pressed left at (438, 436)
Screenshot: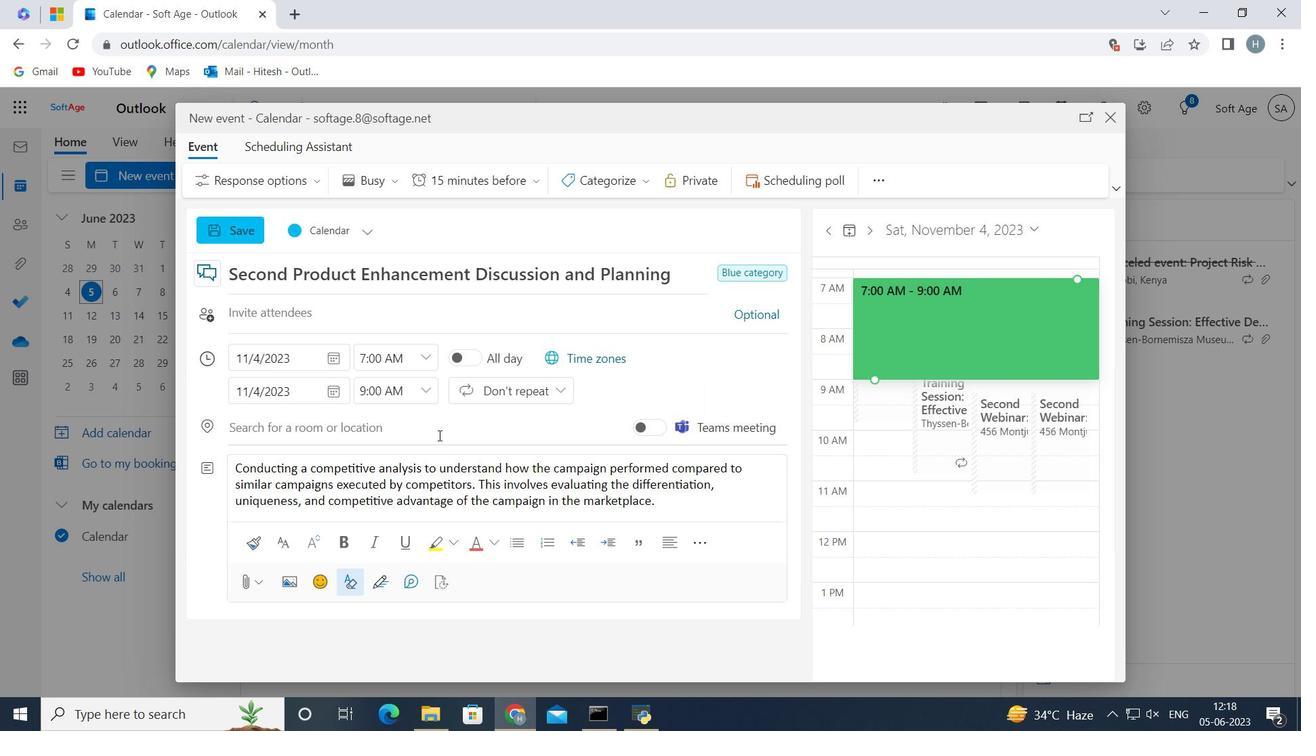 
Action: Key pressed <Key.shift>The<Key.space><Key.shift>Hague,<Key.space><Key.shift><Key.shift><Key.shift><Key.shift><Key.shift><Key.shift><Key.shift><Key.shift><Key.shift><Key.shift><Key.shift><Key.shift><Key.shift>Netherlands,<Key.space>
Screenshot: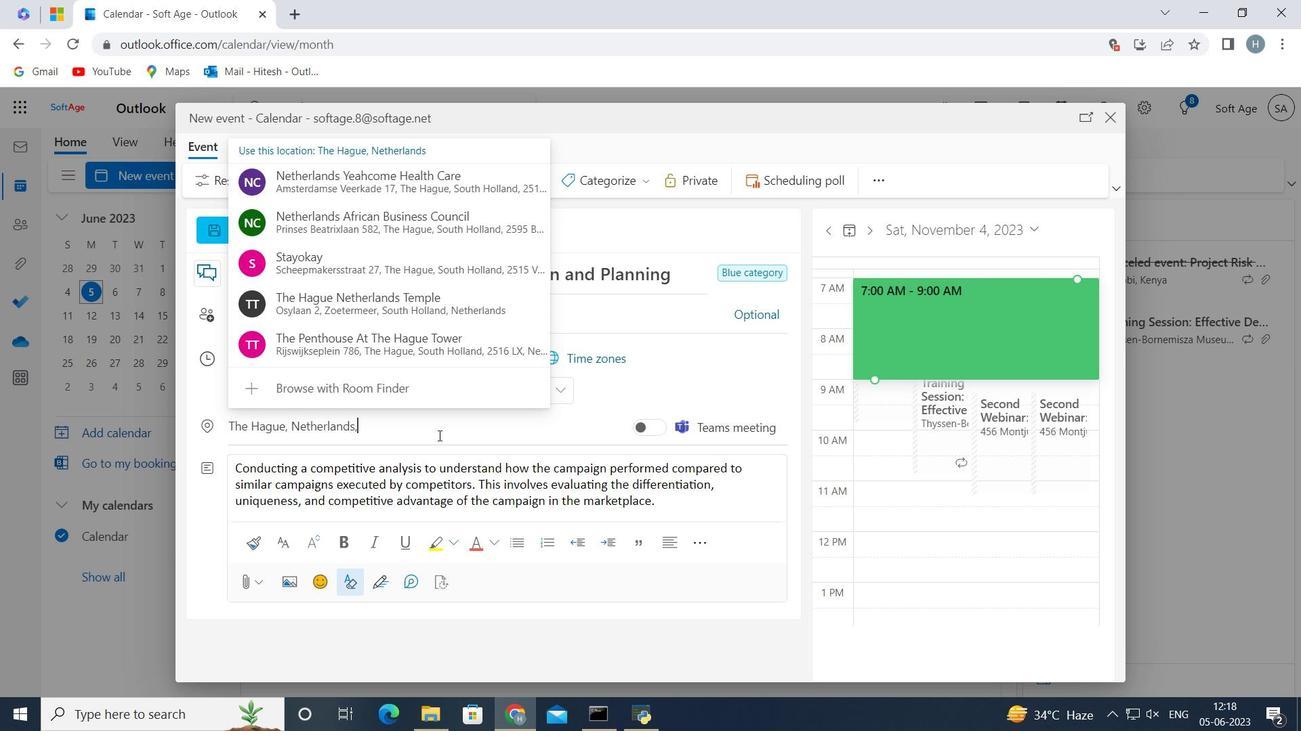 
Action: Mouse moved to (729, 389)
Screenshot: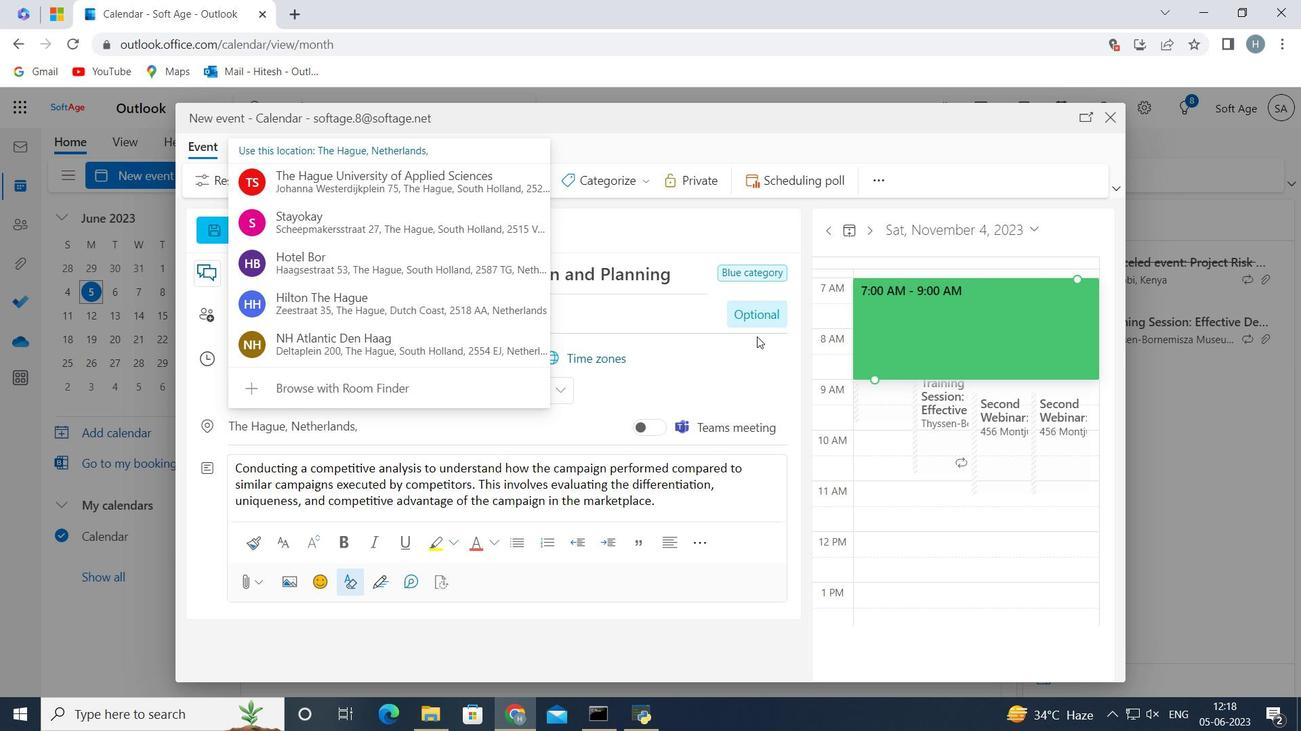 
Action: Mouse pressed left at (729, 389)
Screenshot: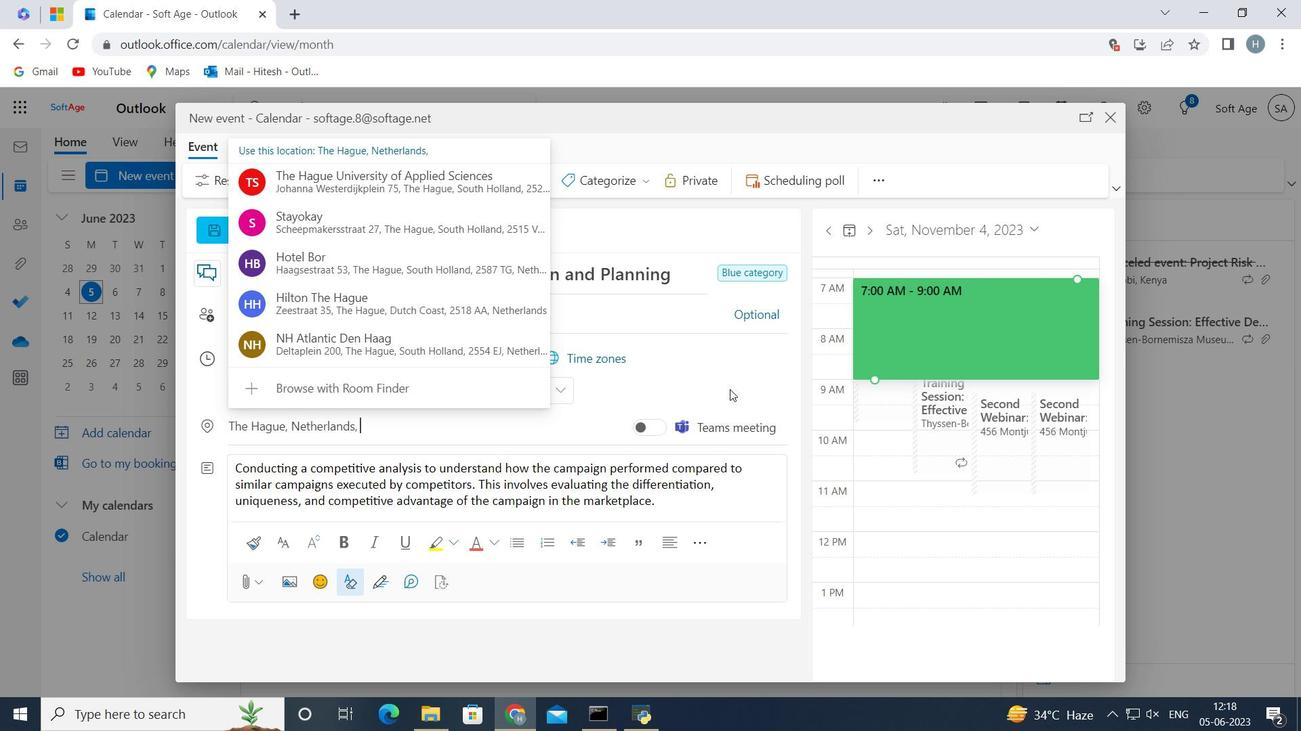 
Action: Mouse moved to (651, 317)
Screenshot: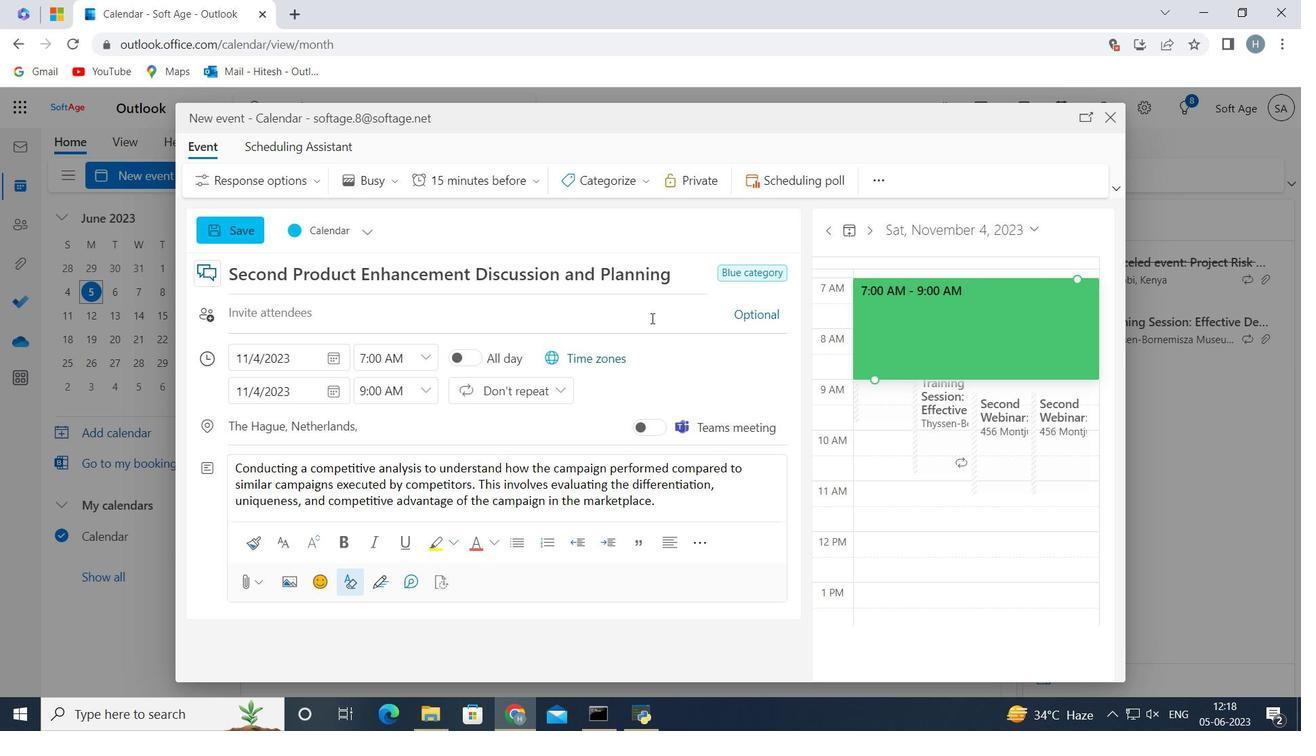 
Action: Mouse pressed left at (651, 317)
Screenshot: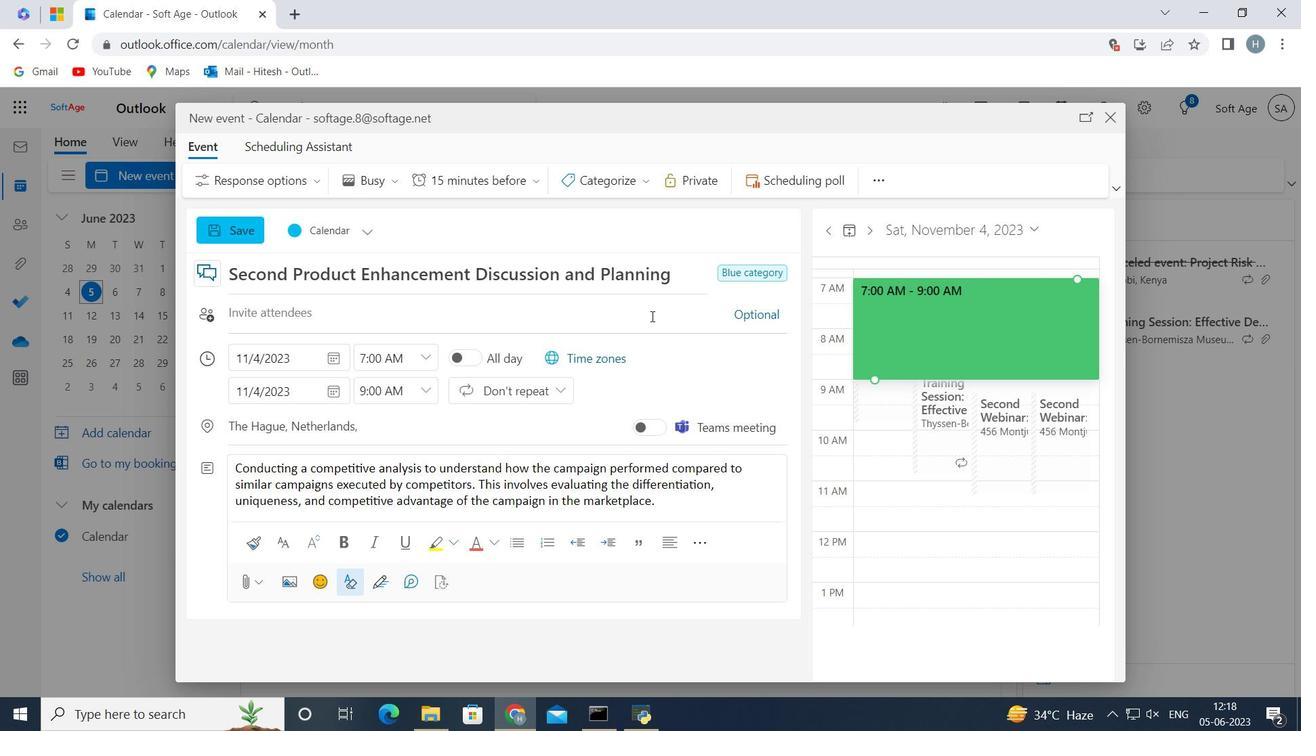 
Action: Key pressed softage.7<Key.shift>@softage.net
Screenshot: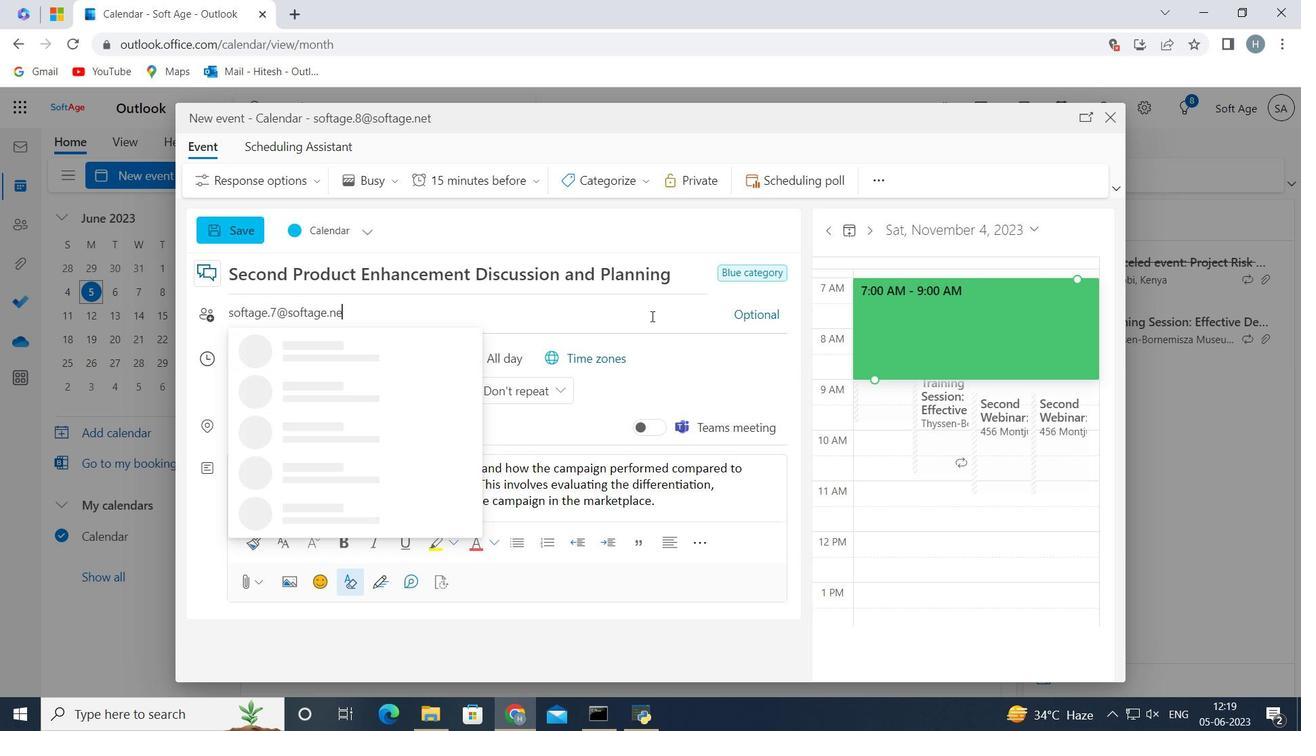 
Action: Mouse moved to (338, 353)
Screenshot: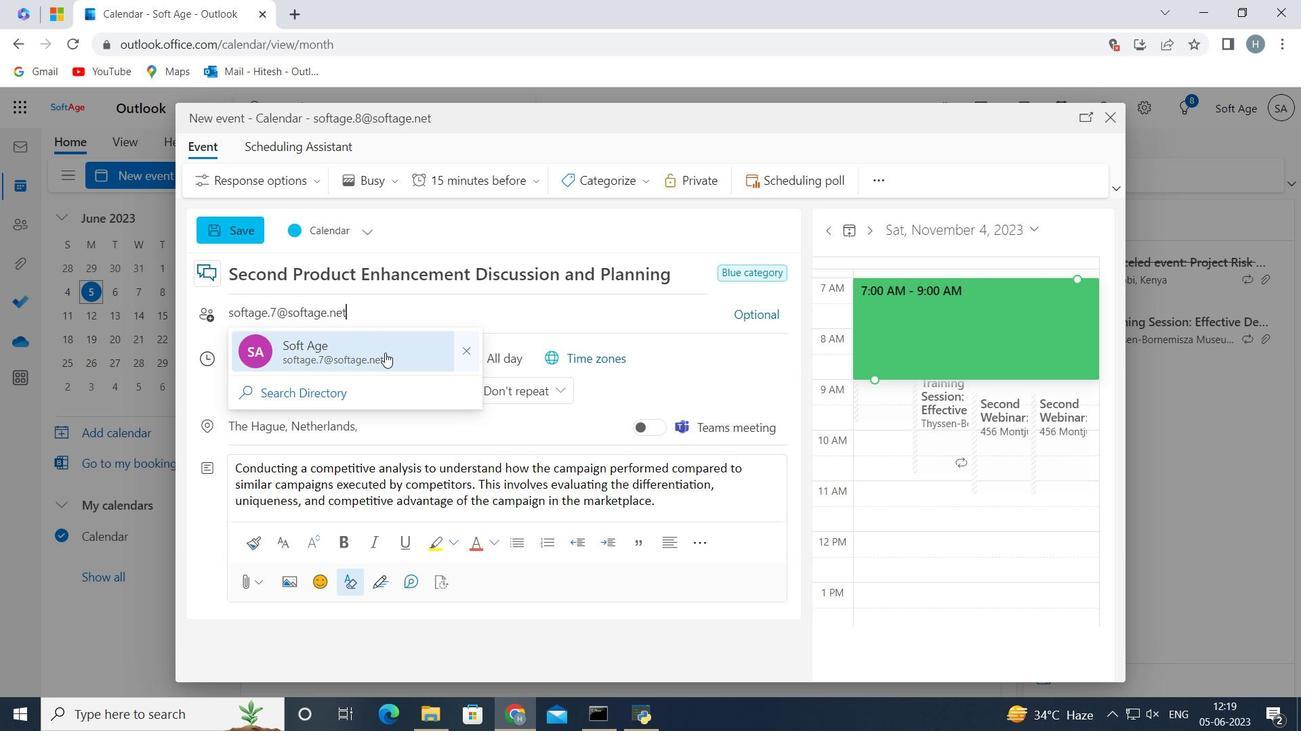 
Action: Mouse pressed left at (338, 353)
Screenshot: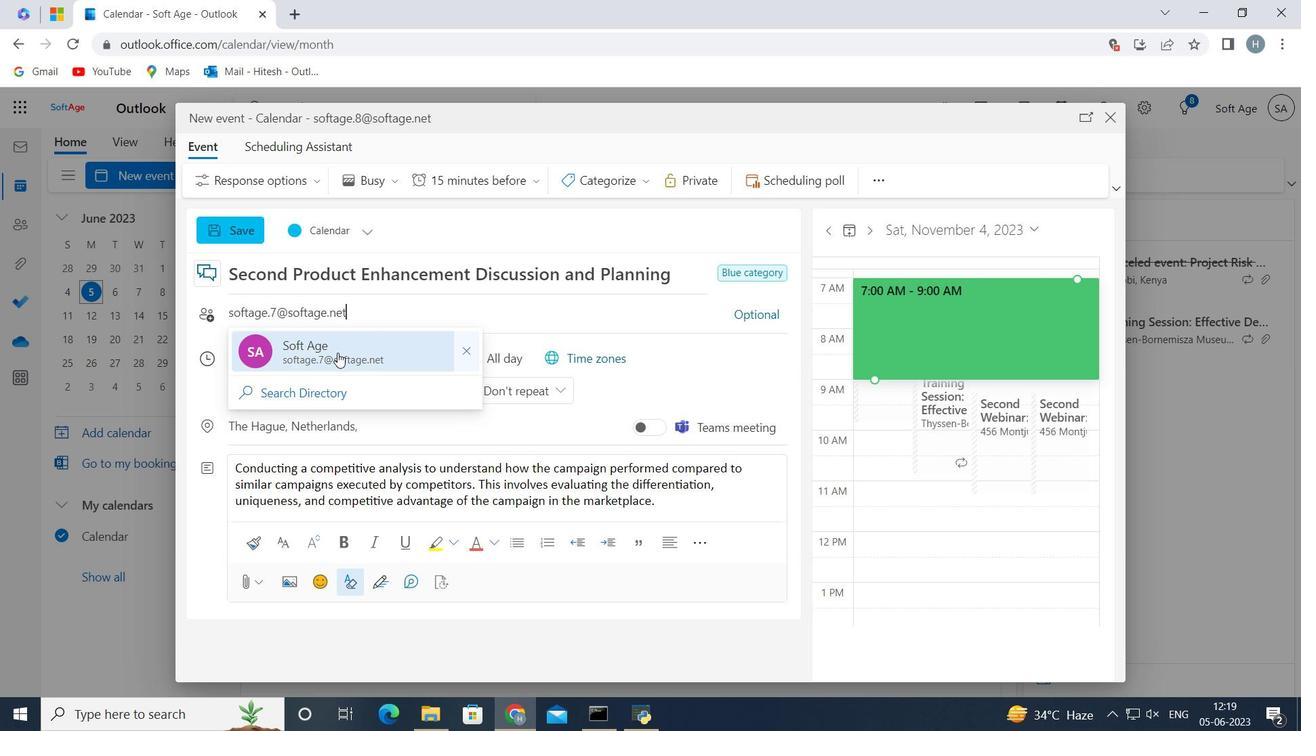 
Action: Key pressed softage.9<Key.shift>@softage.net
Screenshot: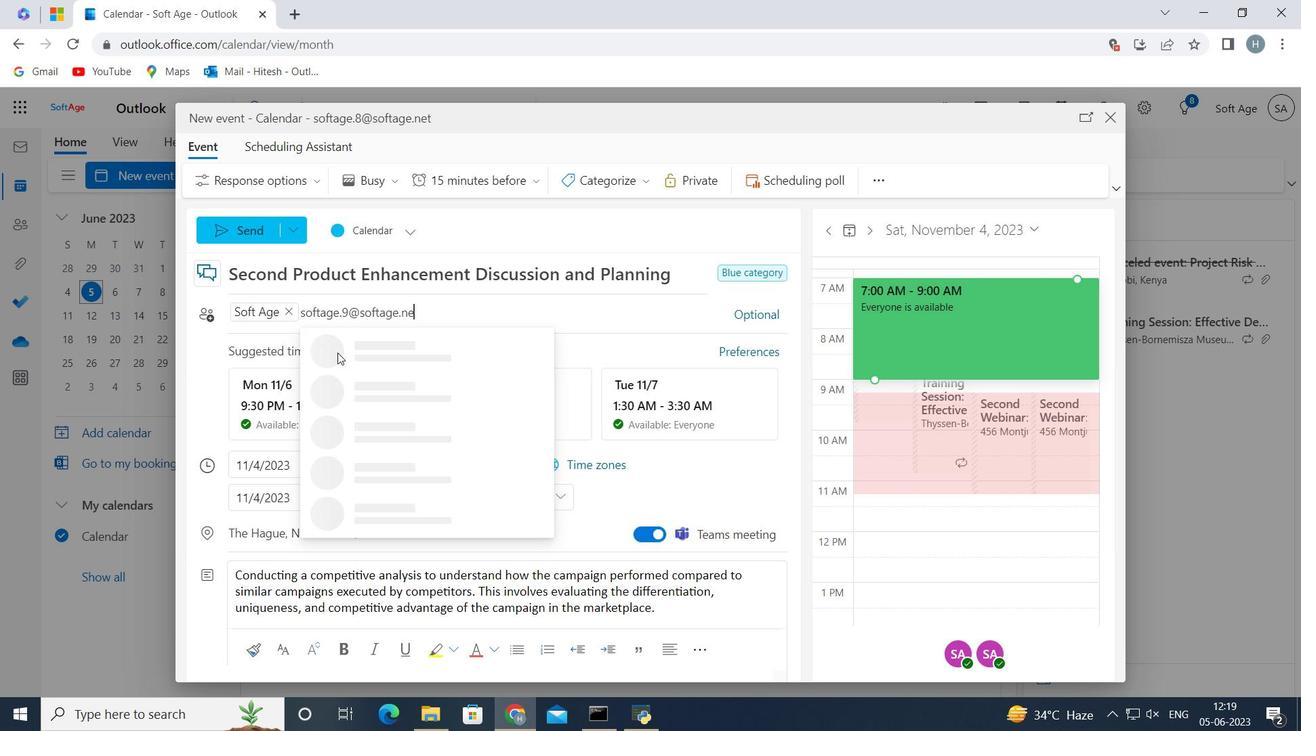 
Action: Mouse moved to (371, 347)
Screenshot: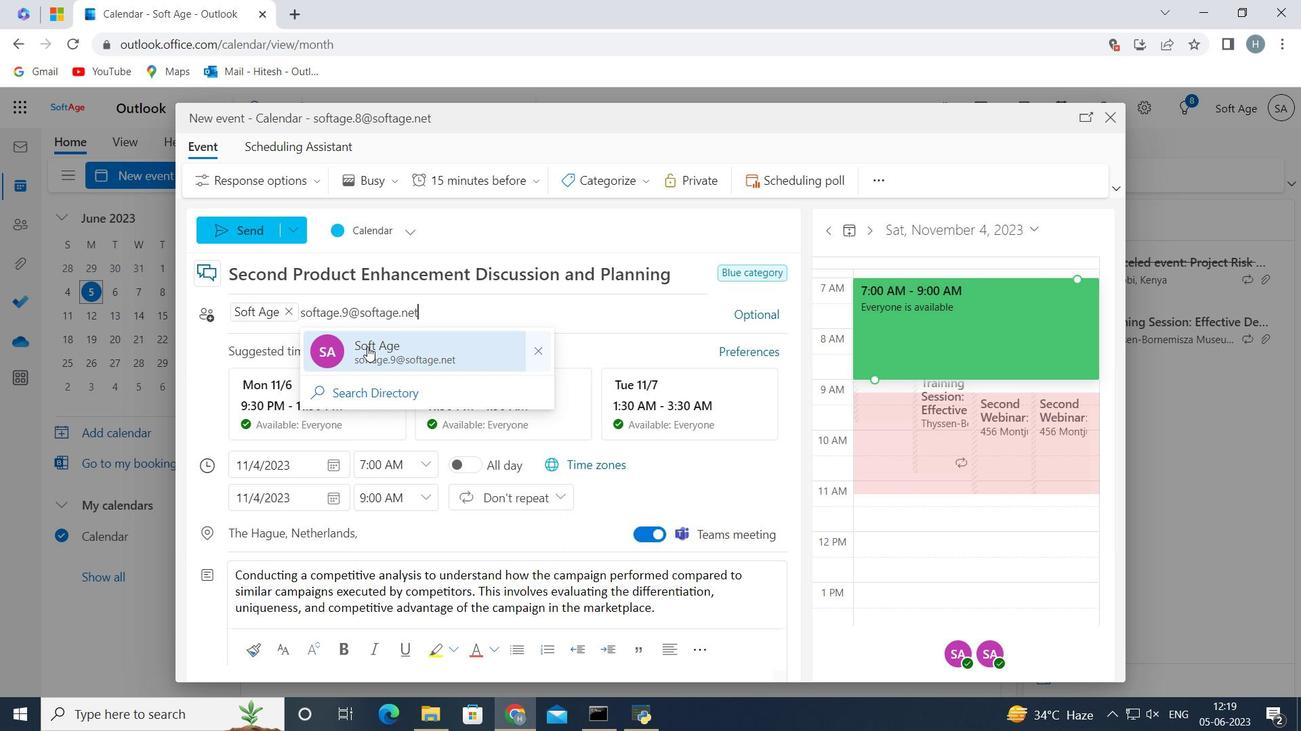 
Action: Mouse pressed left at (371, 347)
Screenshot: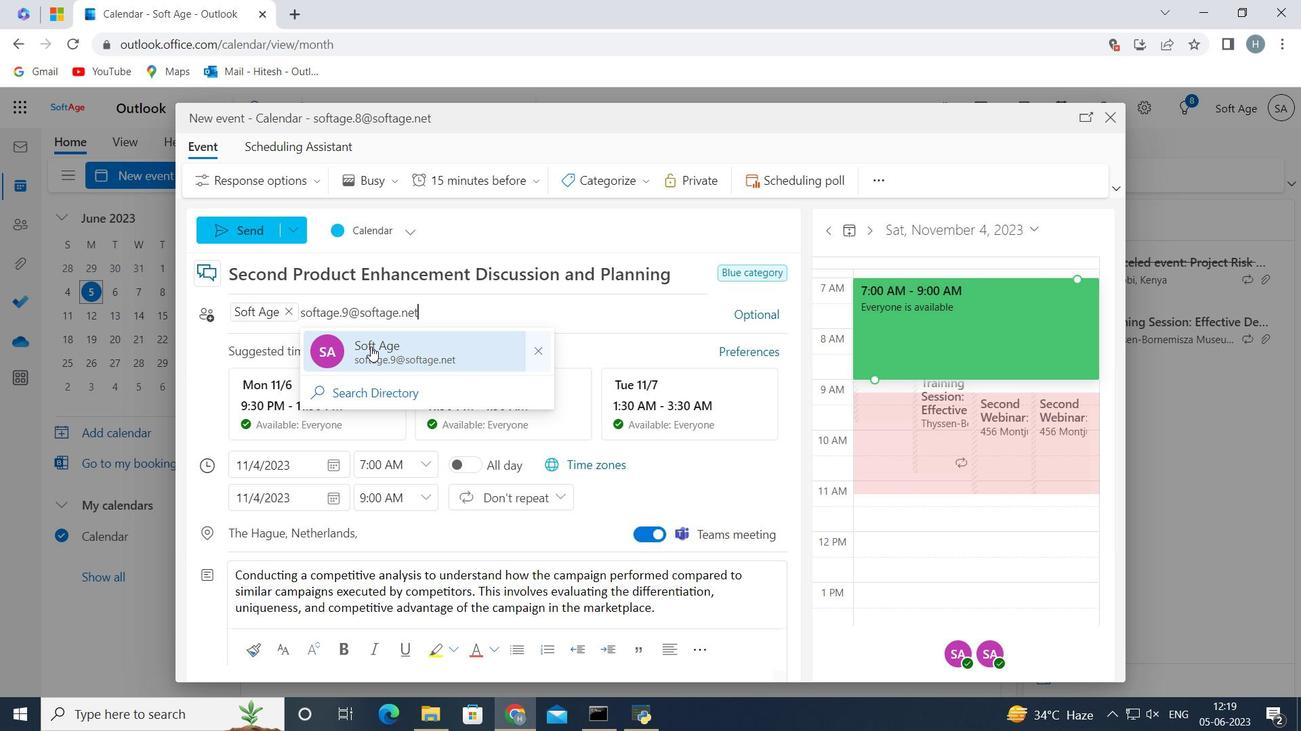 
Action: Mouse moved to (539, 181)
Screenshot: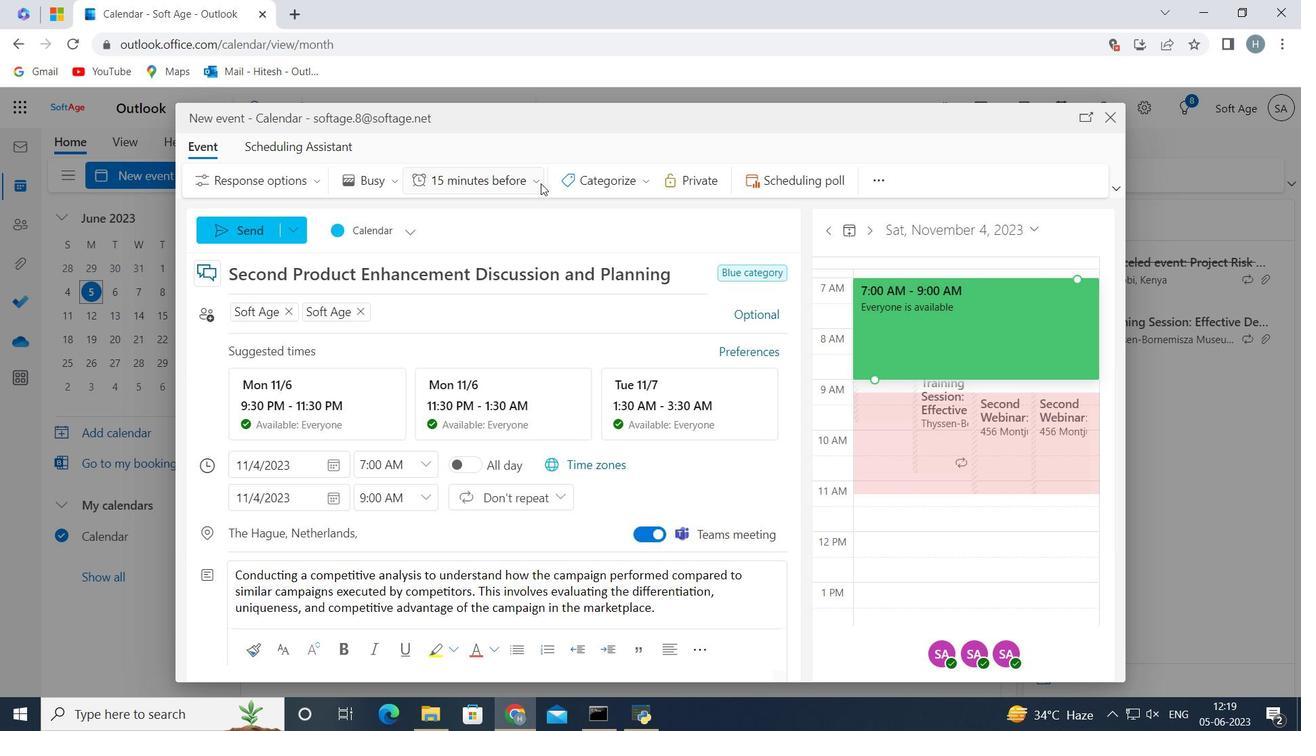 
Action: Mouse pressed left at (539, 181)
Screenshot: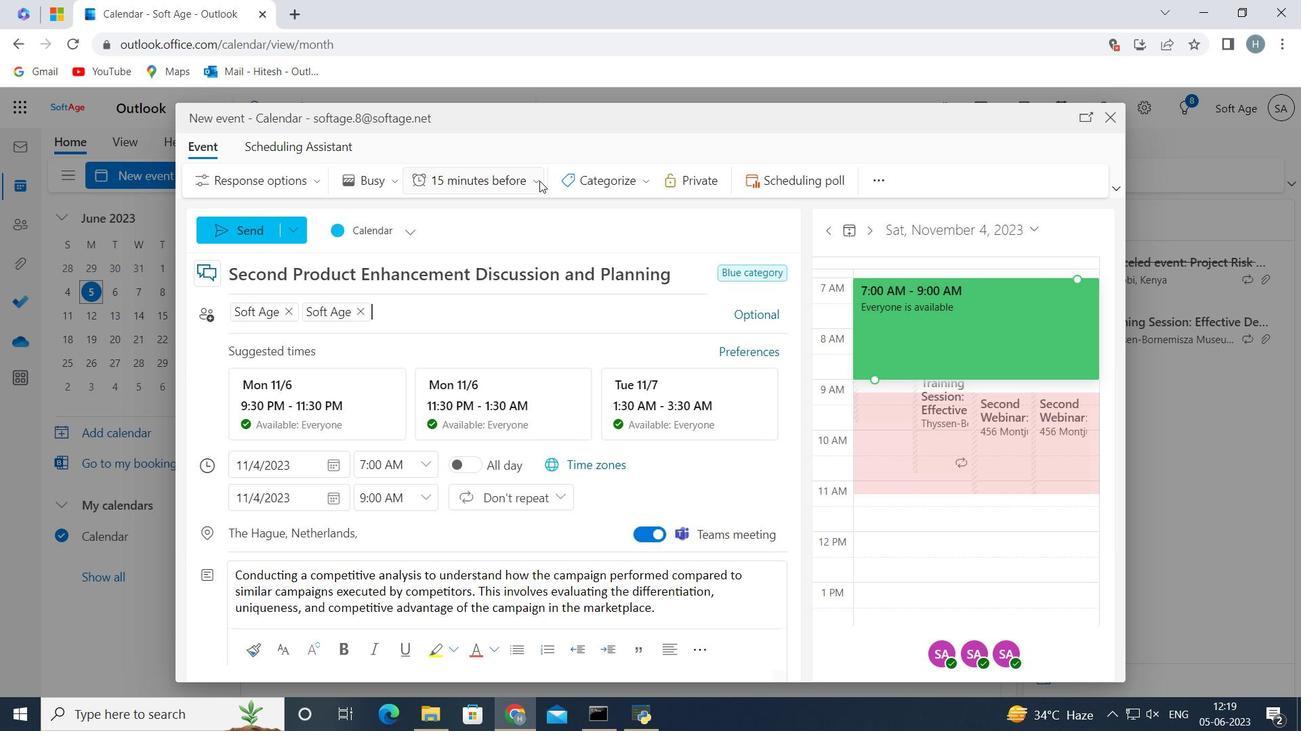 
Action: Mouse moved to (492, 304)
Screenshot: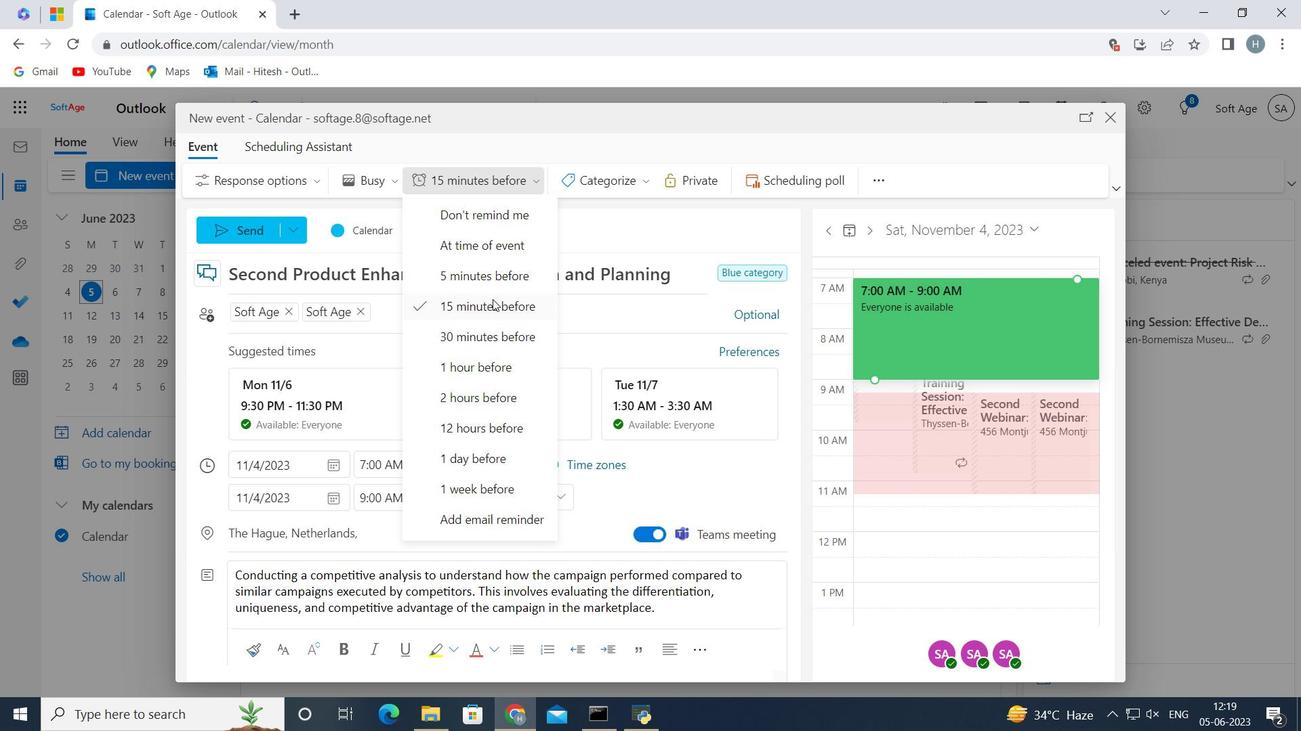 
Action: Mouse pressed left at (492, 304)
Screenshot: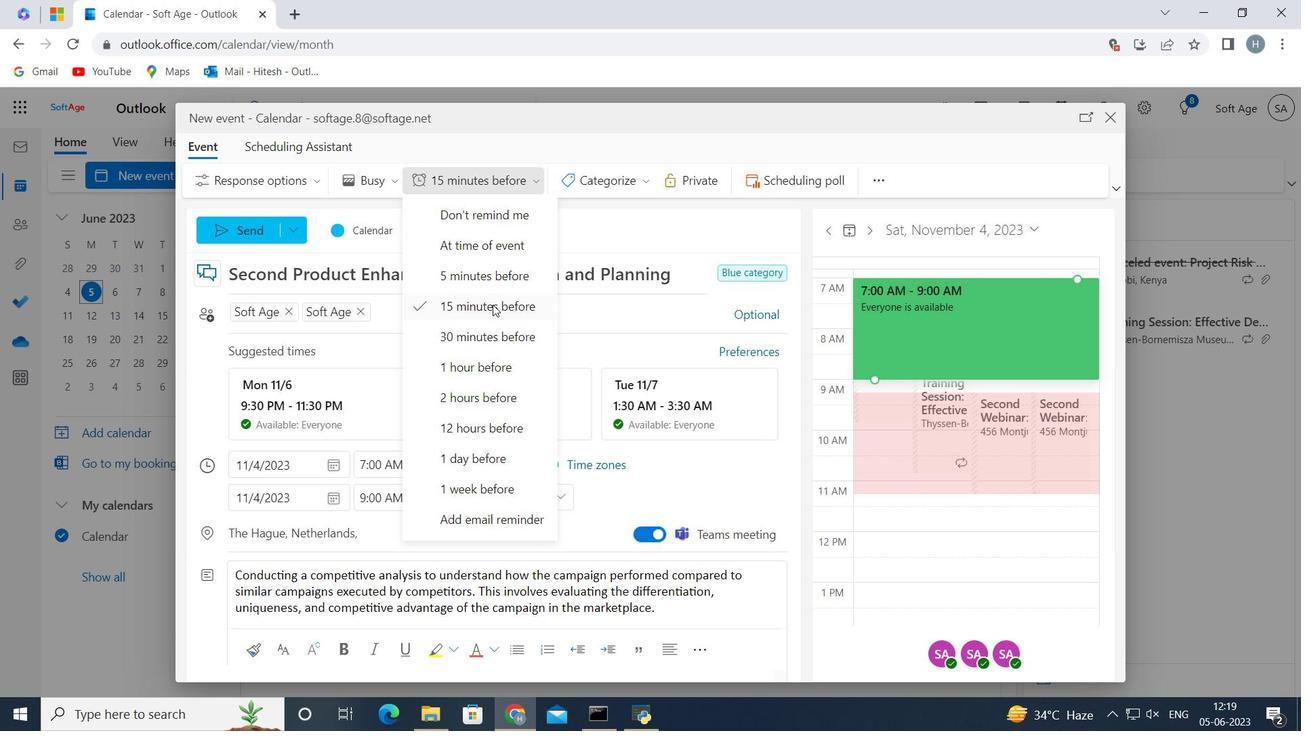 
